 Task: In the  document Aeroplane.html Align the width of word art with 'Picture'. Fill the whole document with 'Black'. Add link on bottom left corner of the sheet: in.pinterest.com
Action: Mouse scrolled (538, 431) with delta (0, 0)
Screenshot: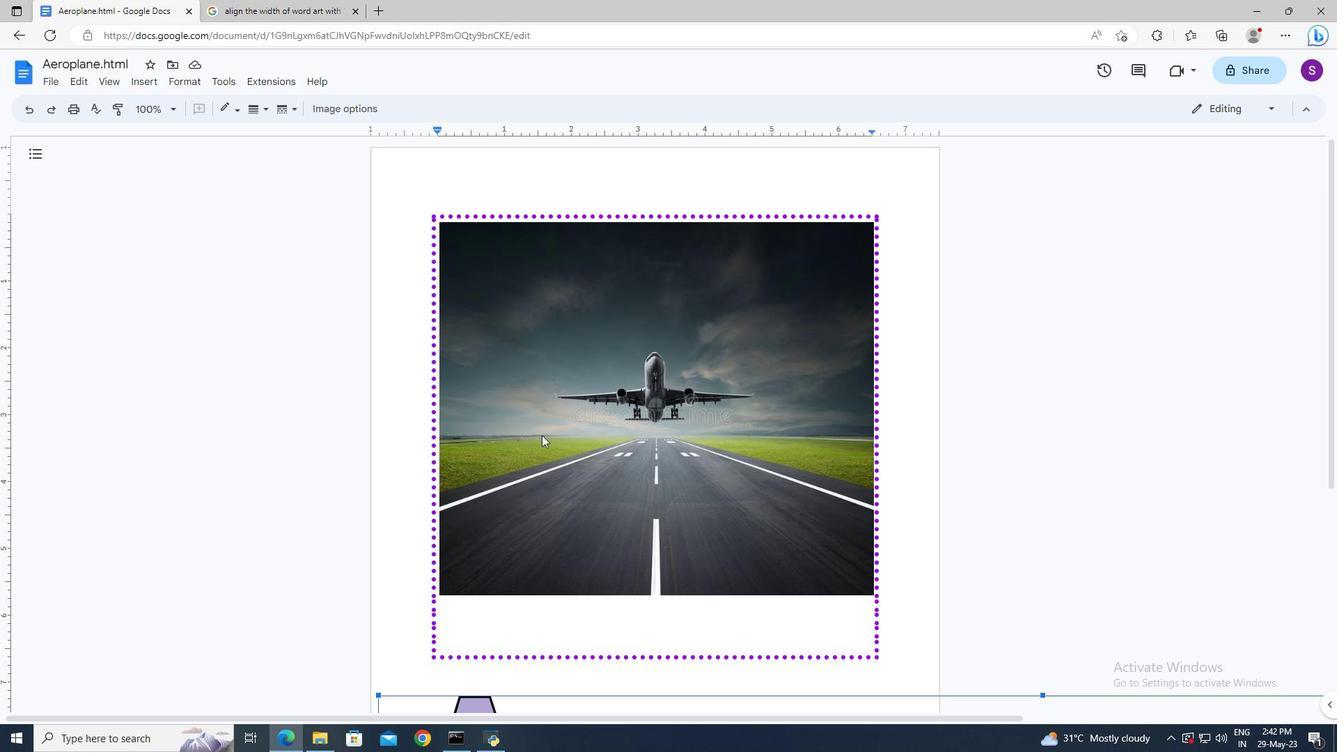 
Action: Mouse scrolled (538, 431) with delta (0, 0)
Screenshot: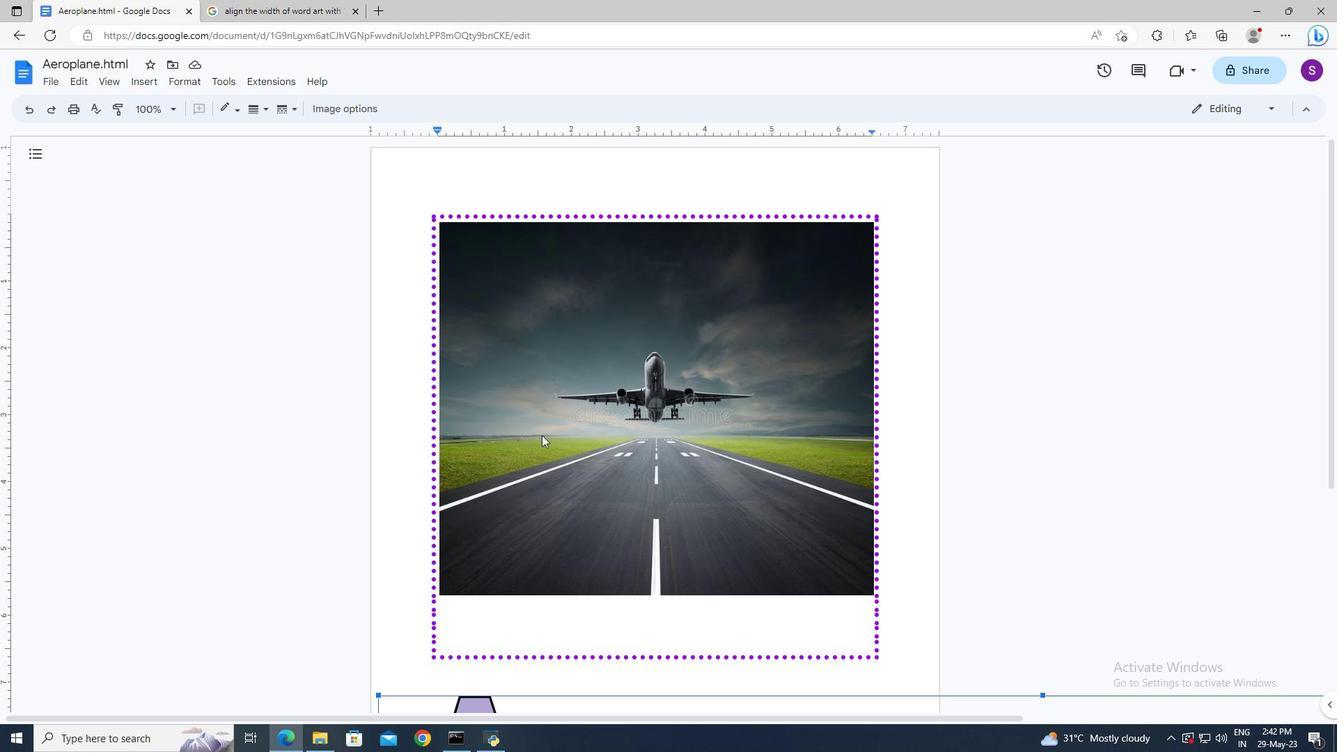 
Action: Mouse moved to (572, 585)
Screenshot: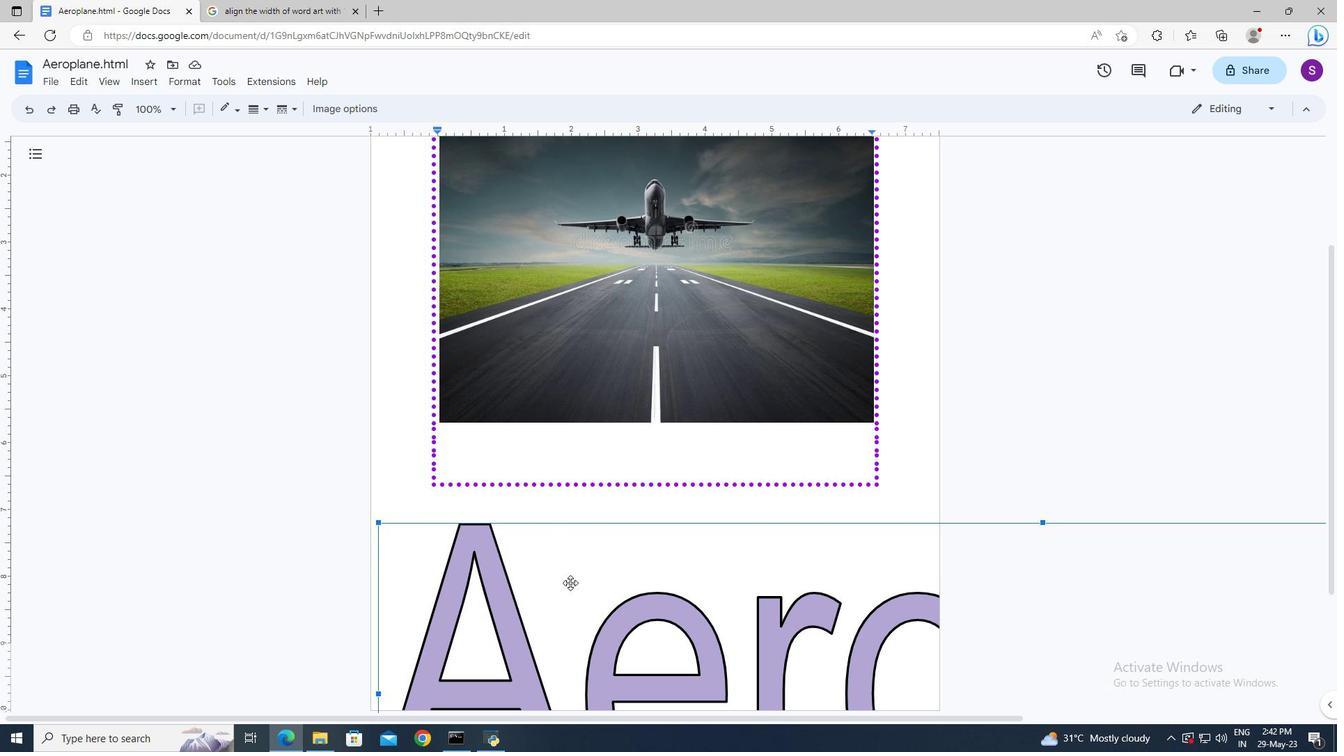 
Action: Mouse pressed left at (572, 585)
Screenshot: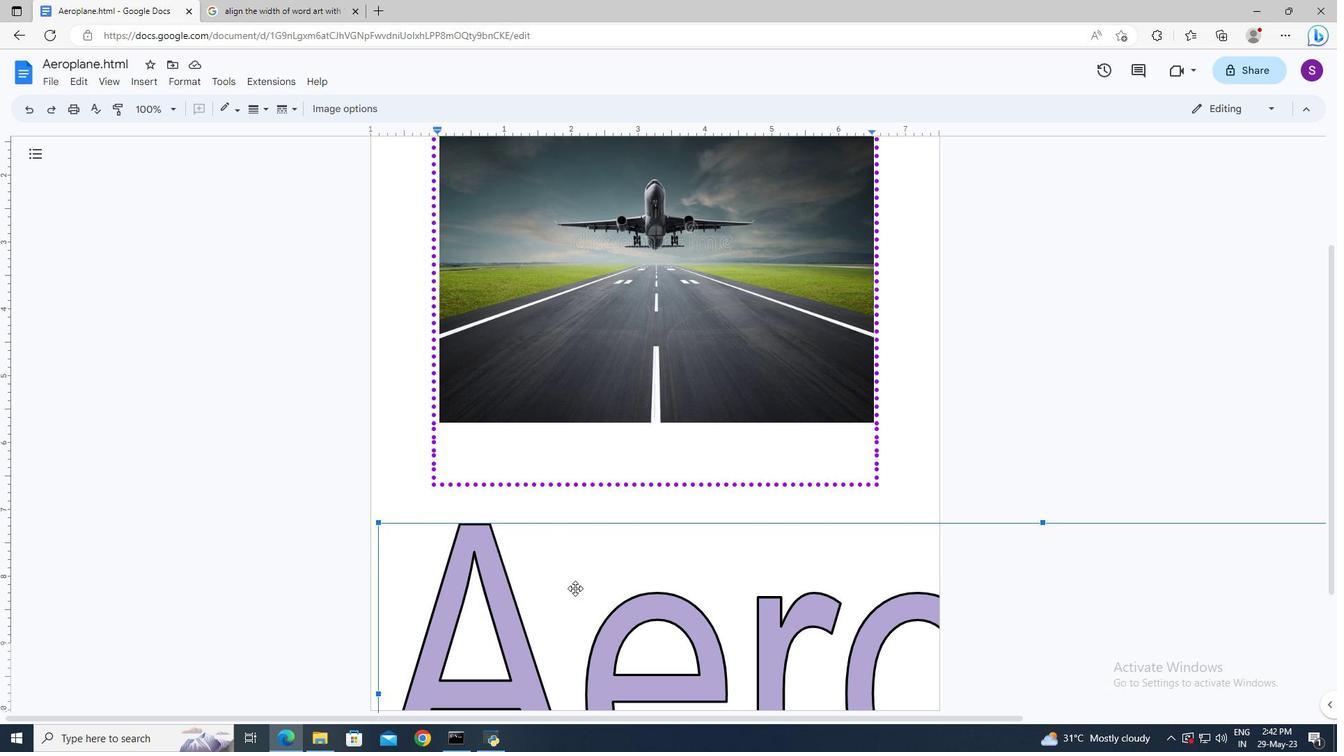 
Action: Mouse moved to (1038, 673)
Screenshot: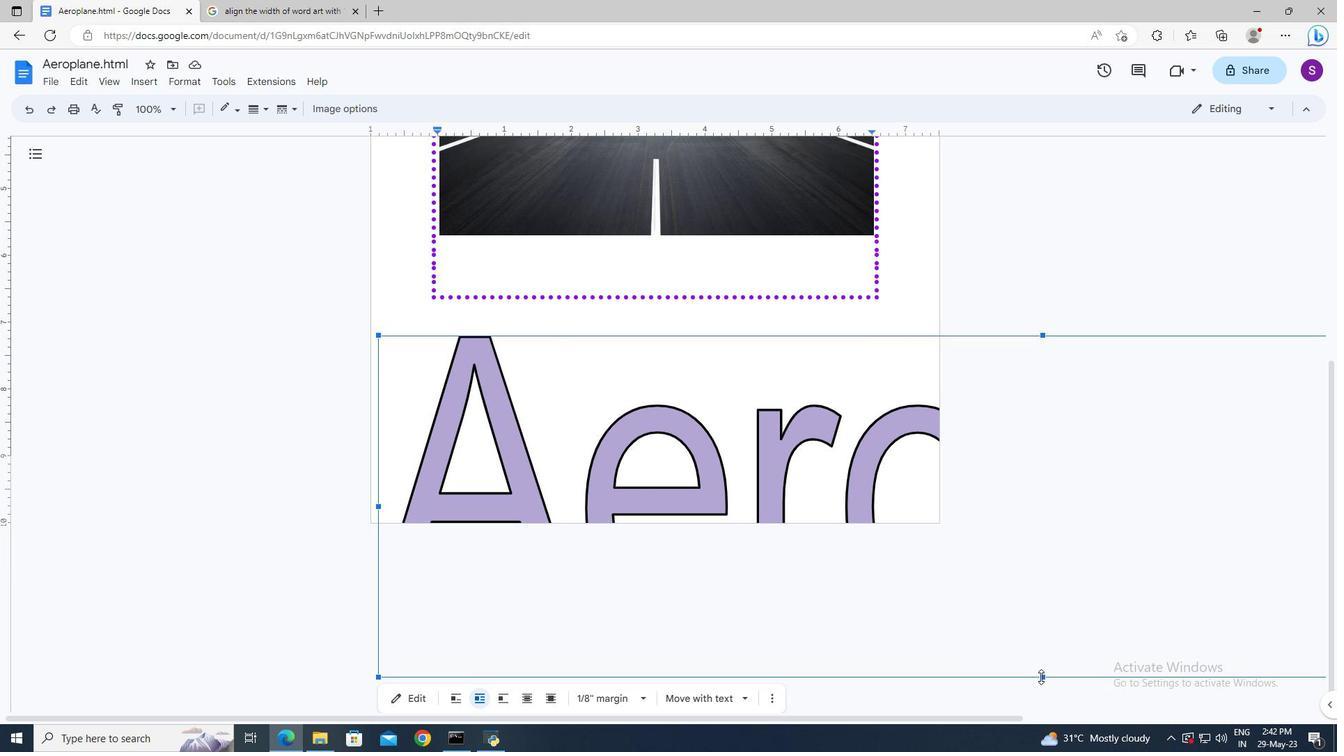 
Action: Mouse pressed left at (1038, 673)
Screenshot: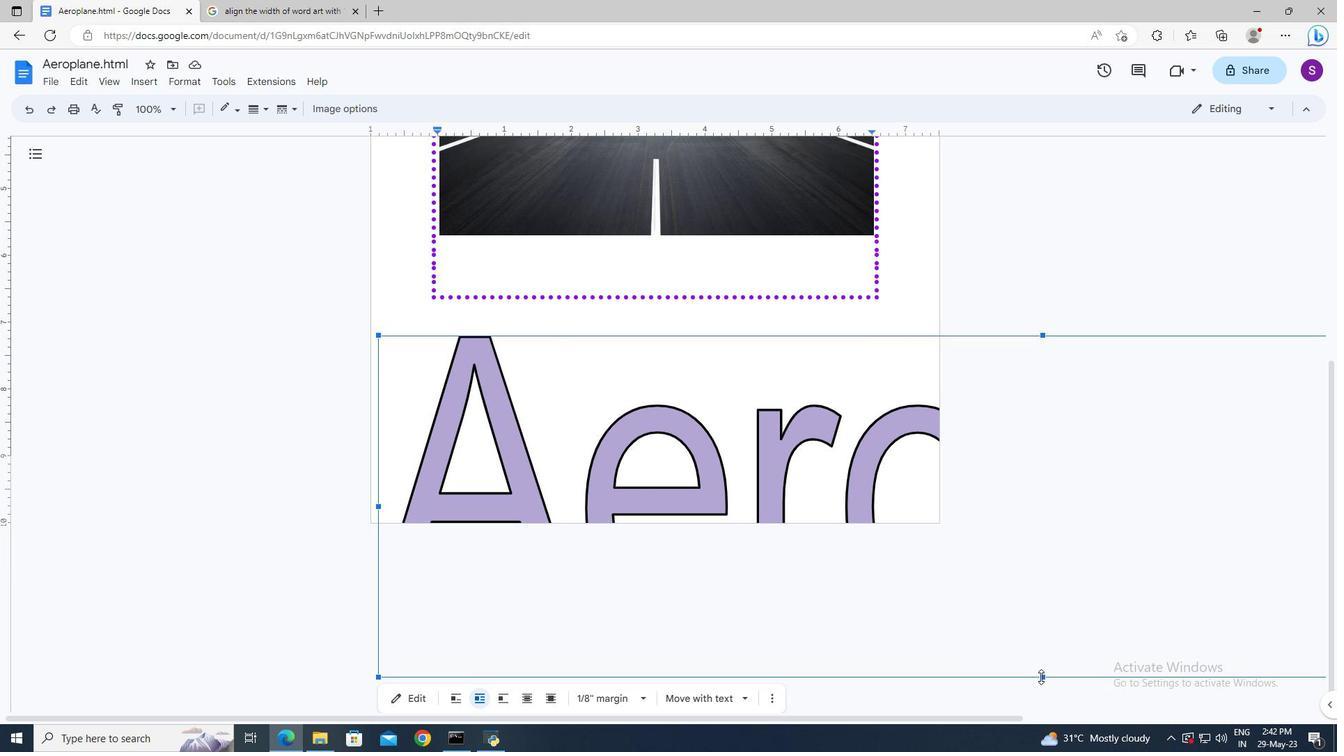 
Action: Mouse moved to (766, 568)
Screenshot: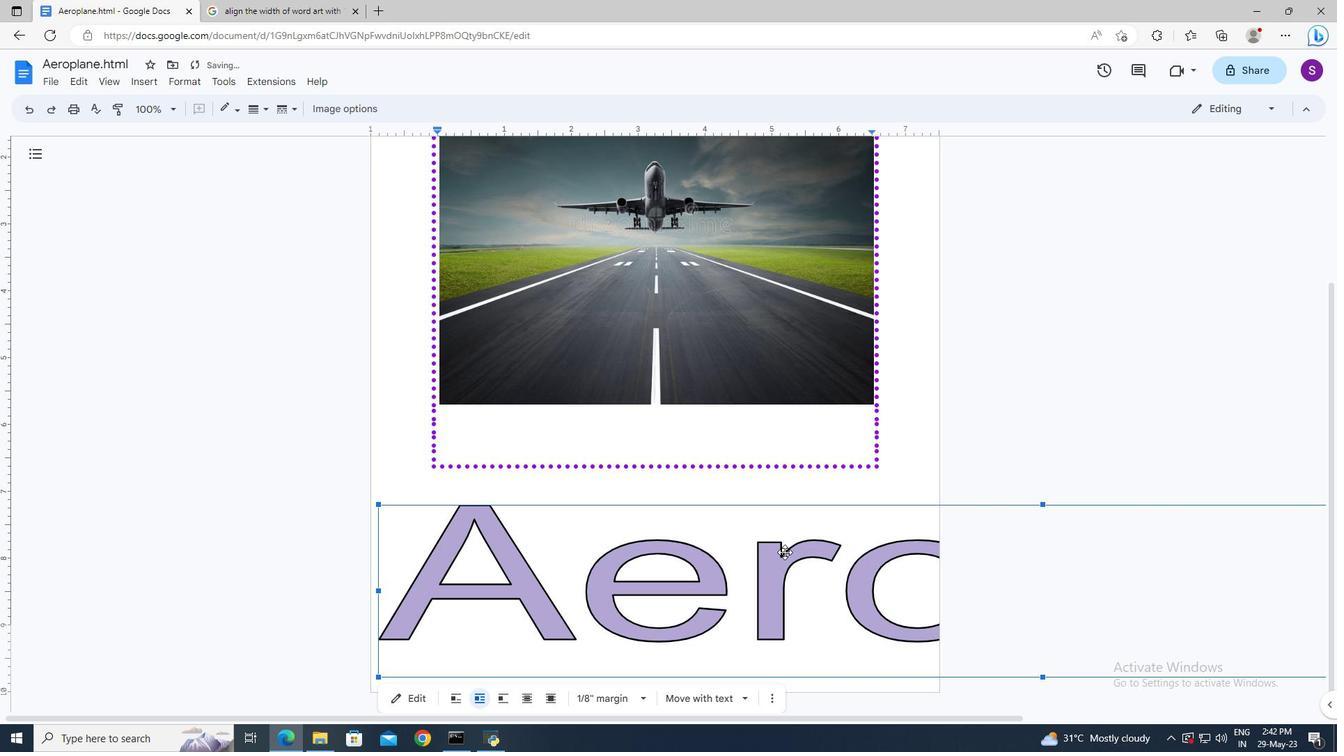 
Action: Mouse pressed left at (766, 568)
Screenshot: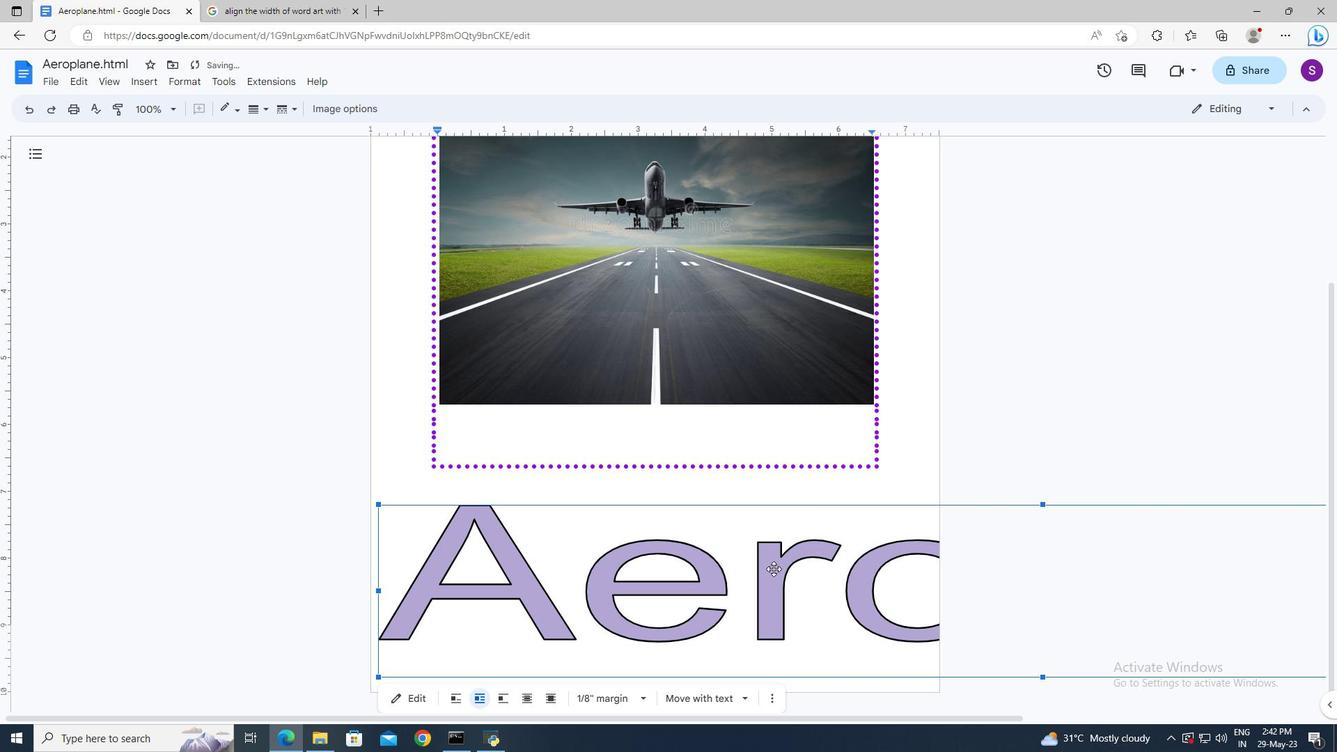 
Action: Mouse moved to (890, 551)
Screenshot: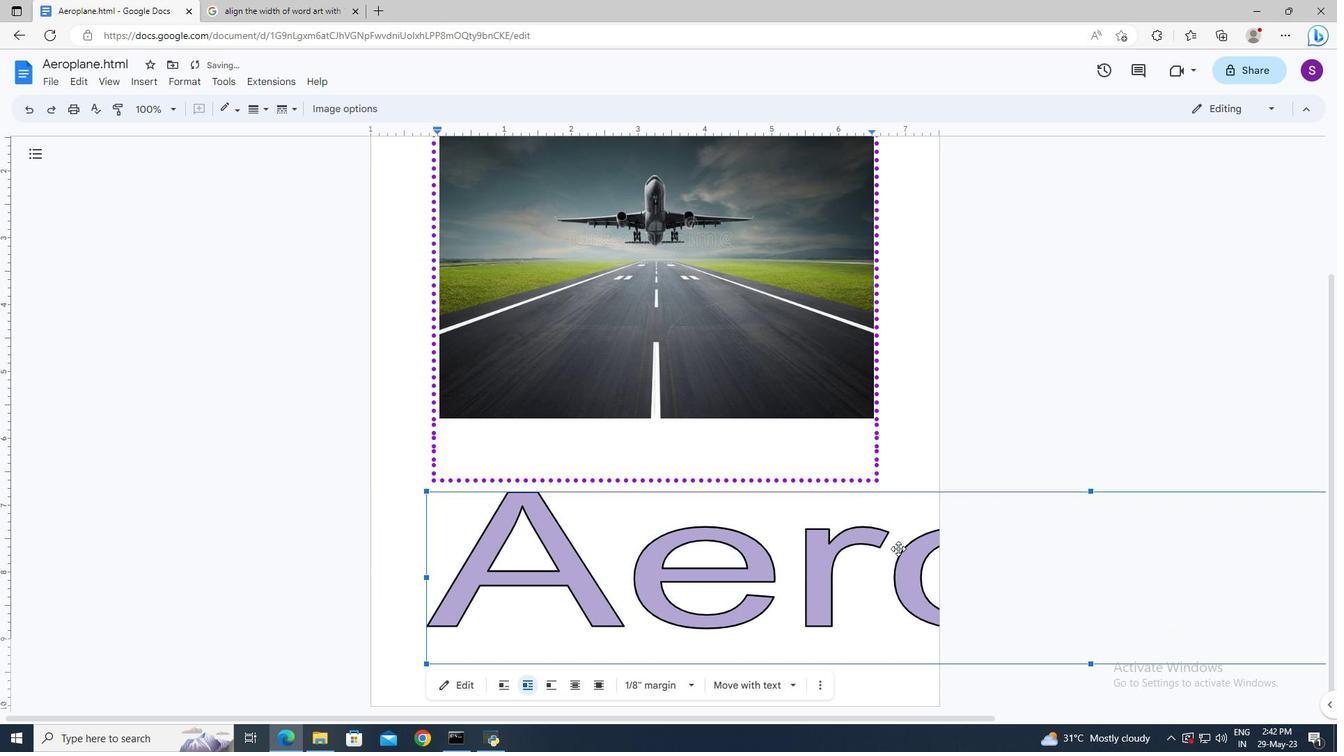 
Action: Mouse pressed left at (890, 551)
Screenshot: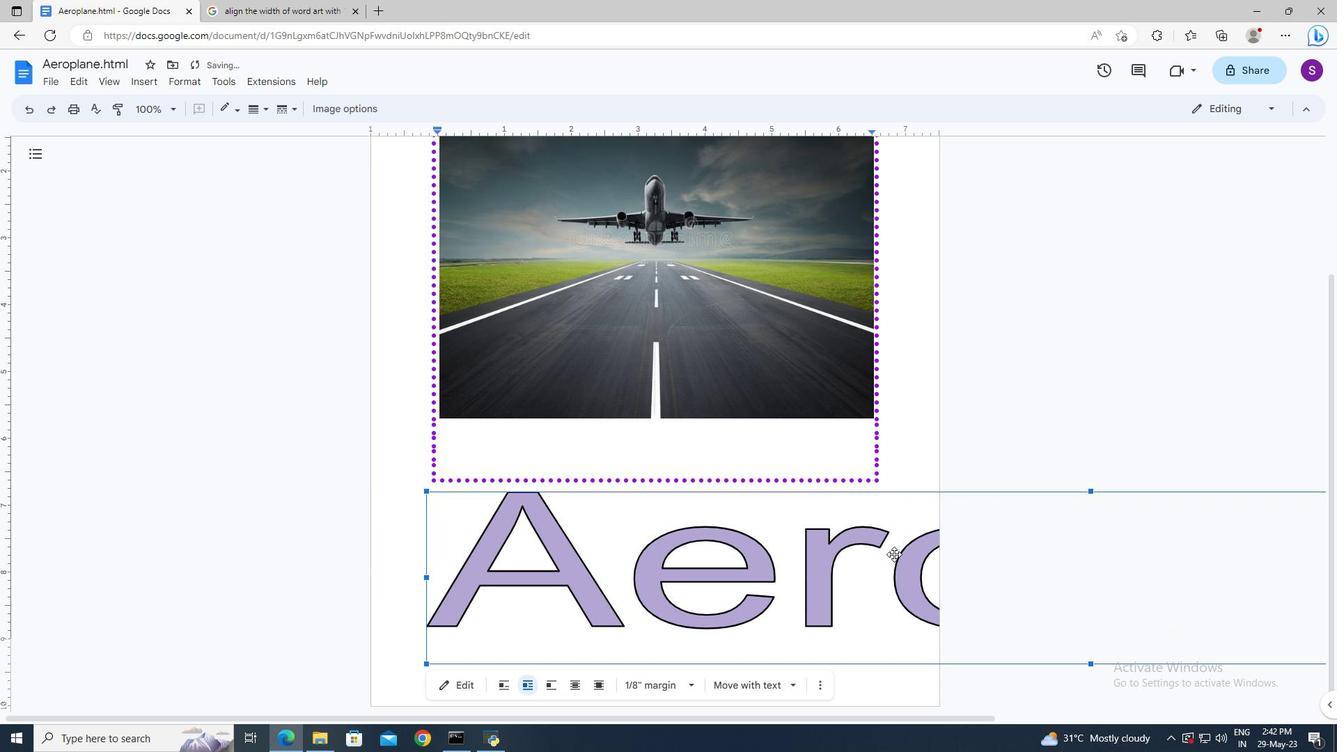 
Action: Mouse moved to (815, 713)
Screenshot: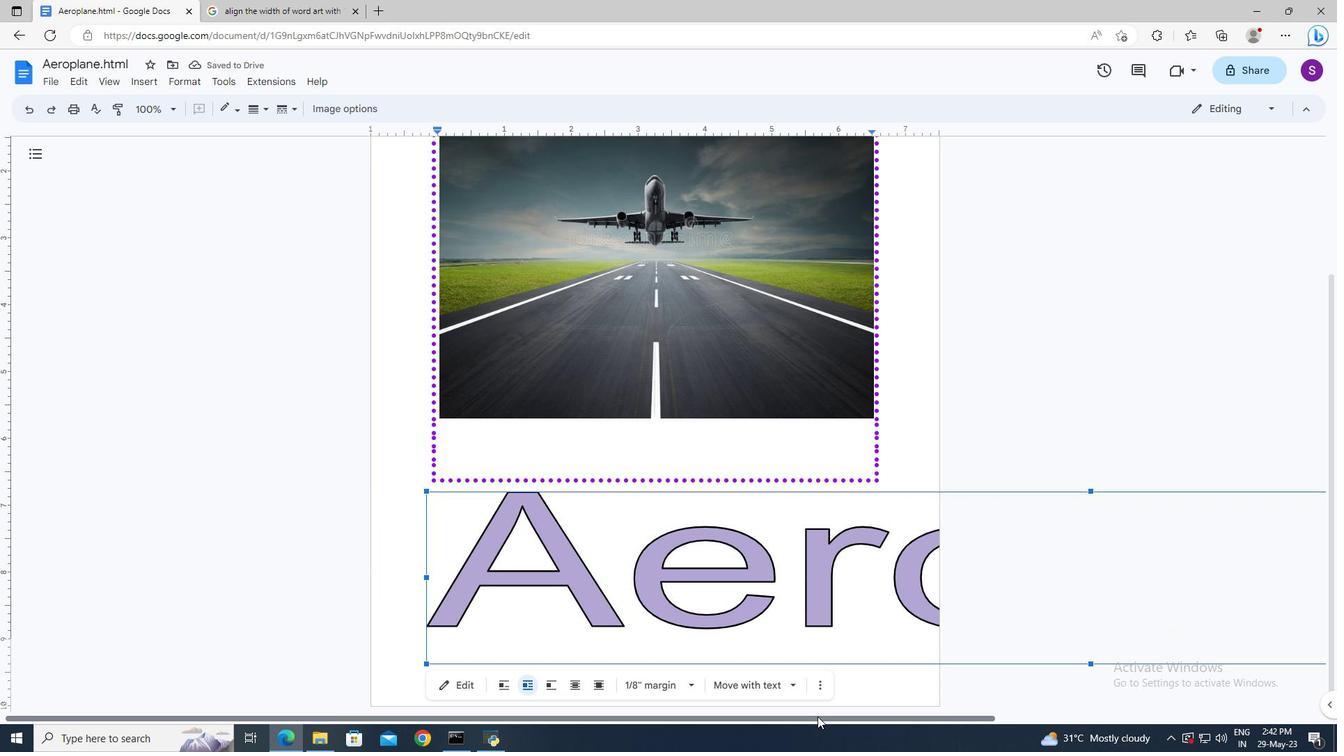 
Action: Mouse pressed left at (815, 713)
Screenshot: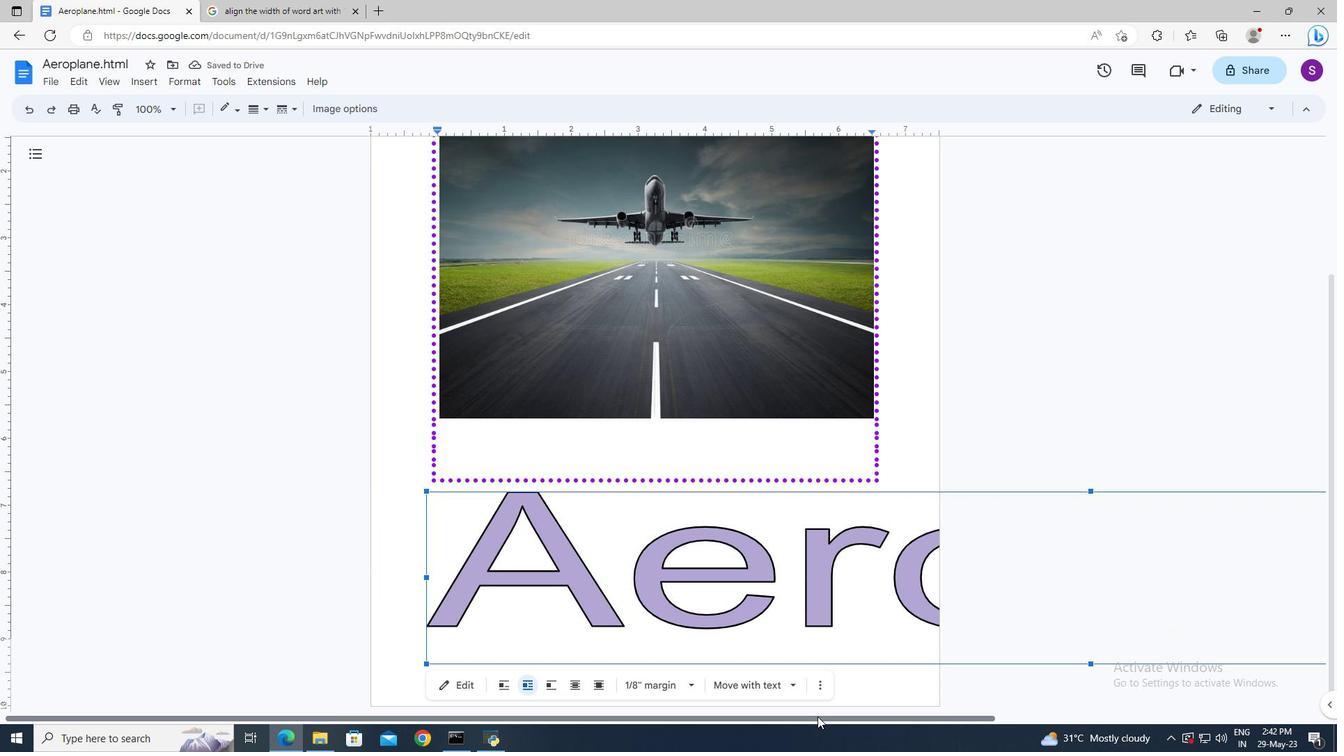 
Action: Mouse moved to (1321, 575)
Screenshot: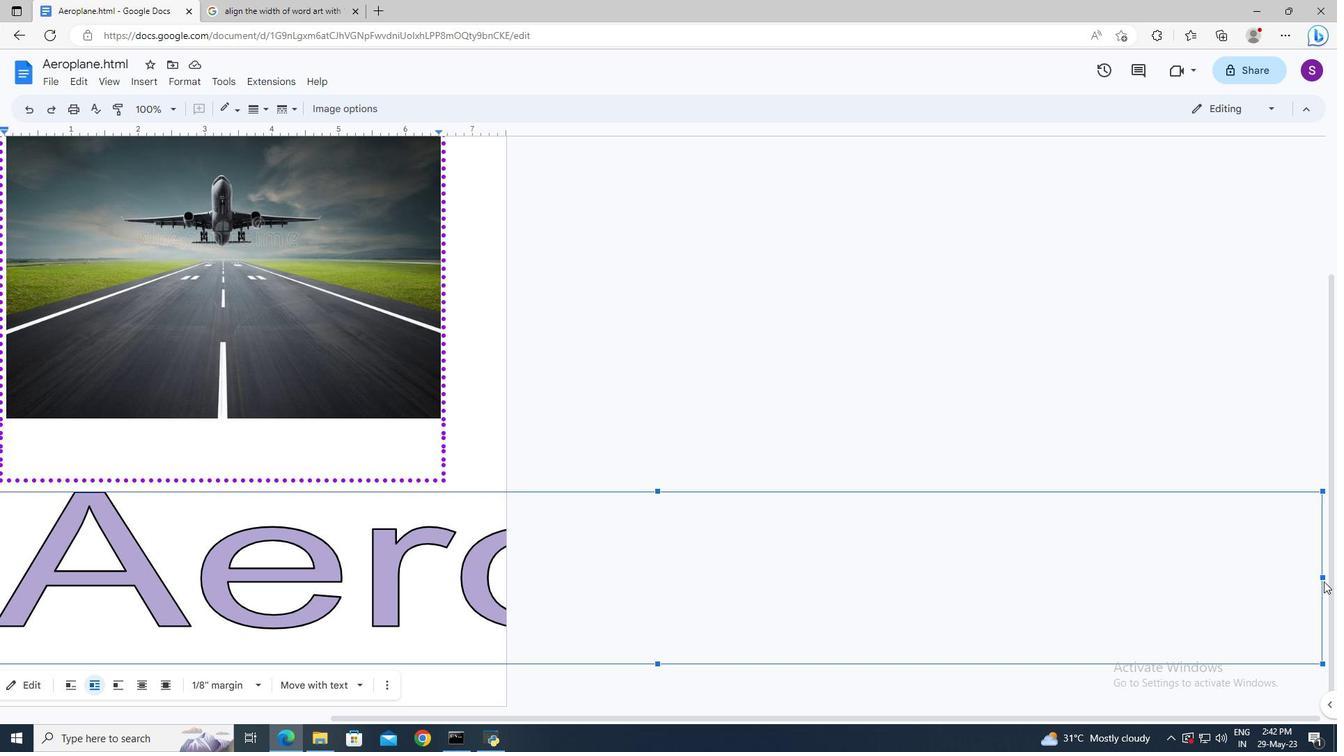 
Action: Mouse pressed left at (1321, 575)
Screenshot: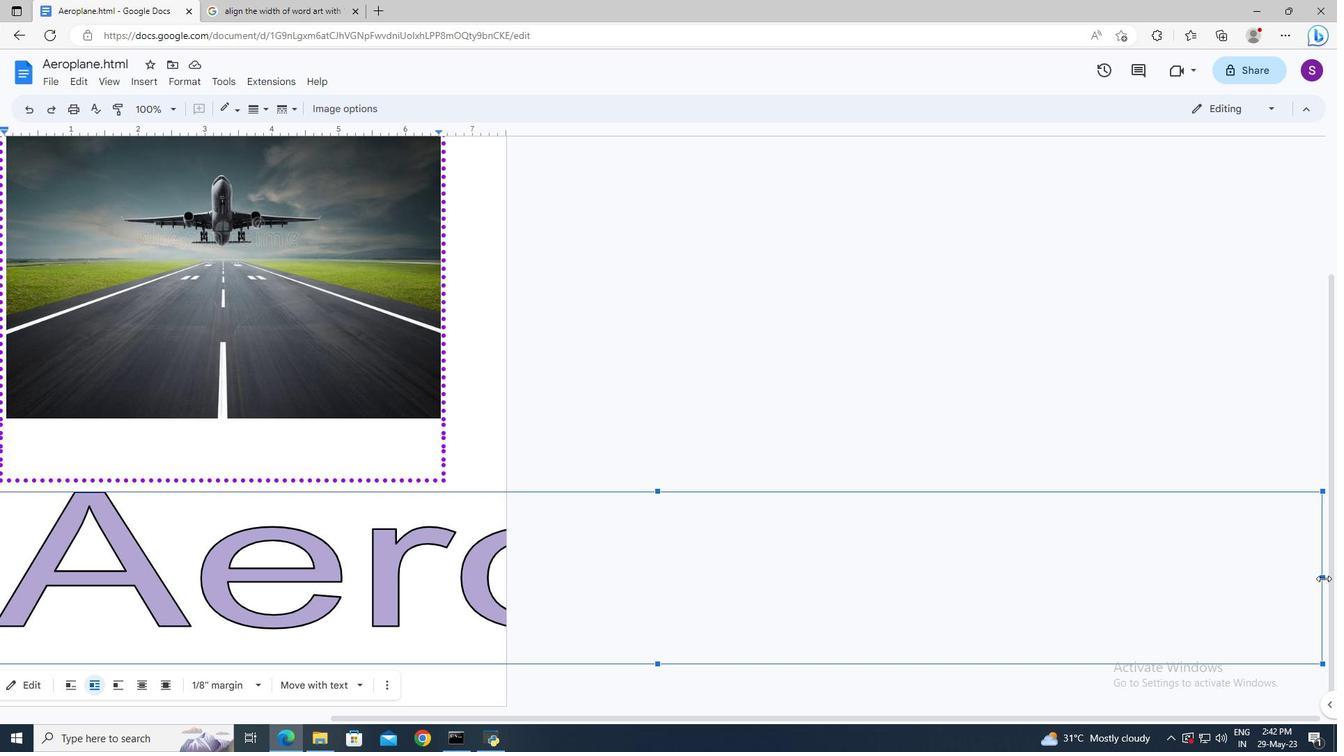 
Action: Mouse moved to (1321, 575)
Screenshot: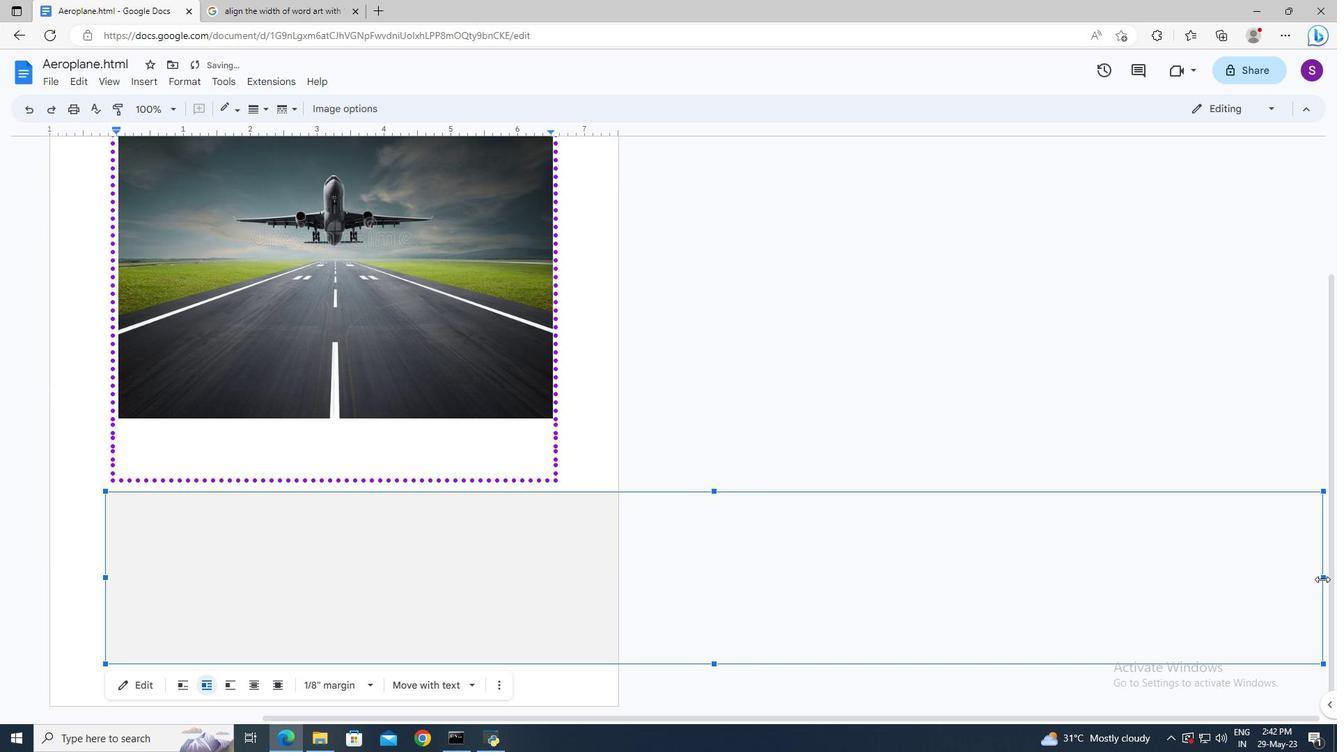 
Action: Mouse pressed left at (1321, 575)
Screenshot: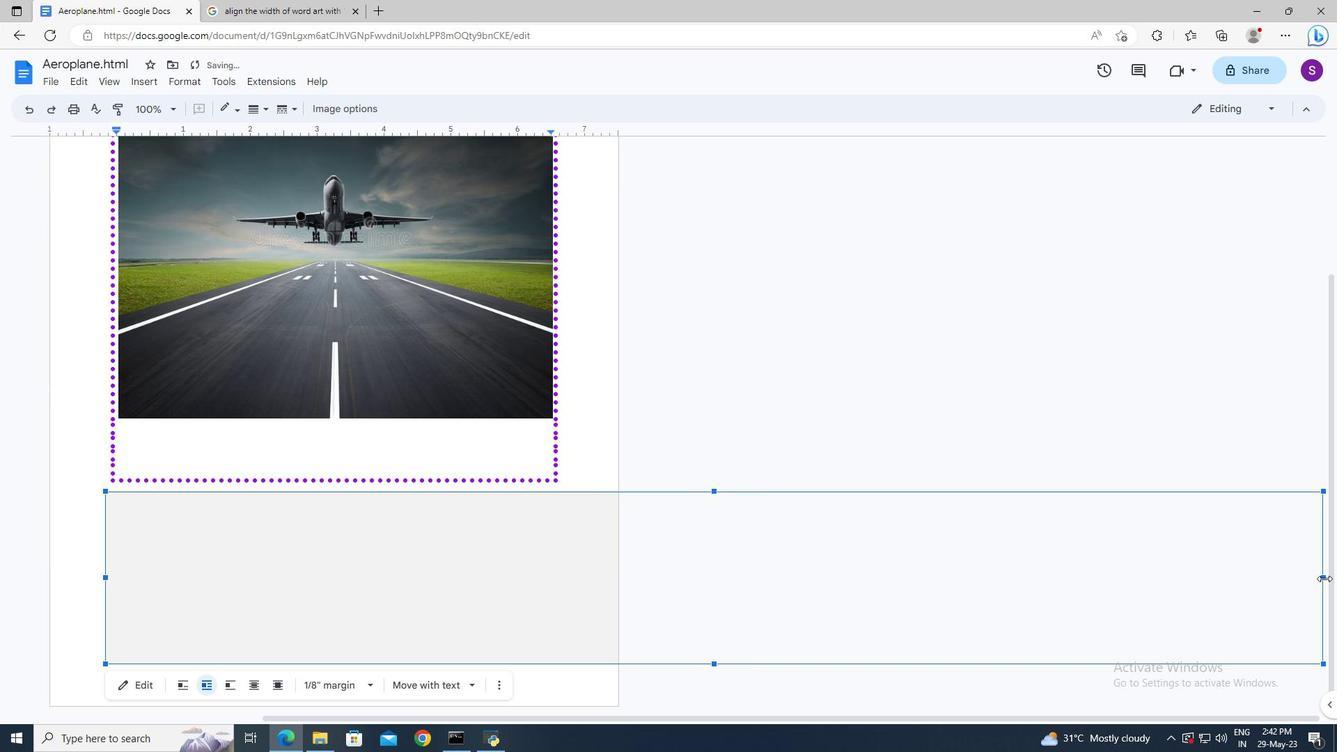 
Action: Mouse moved to (424, 587)
Screenshot: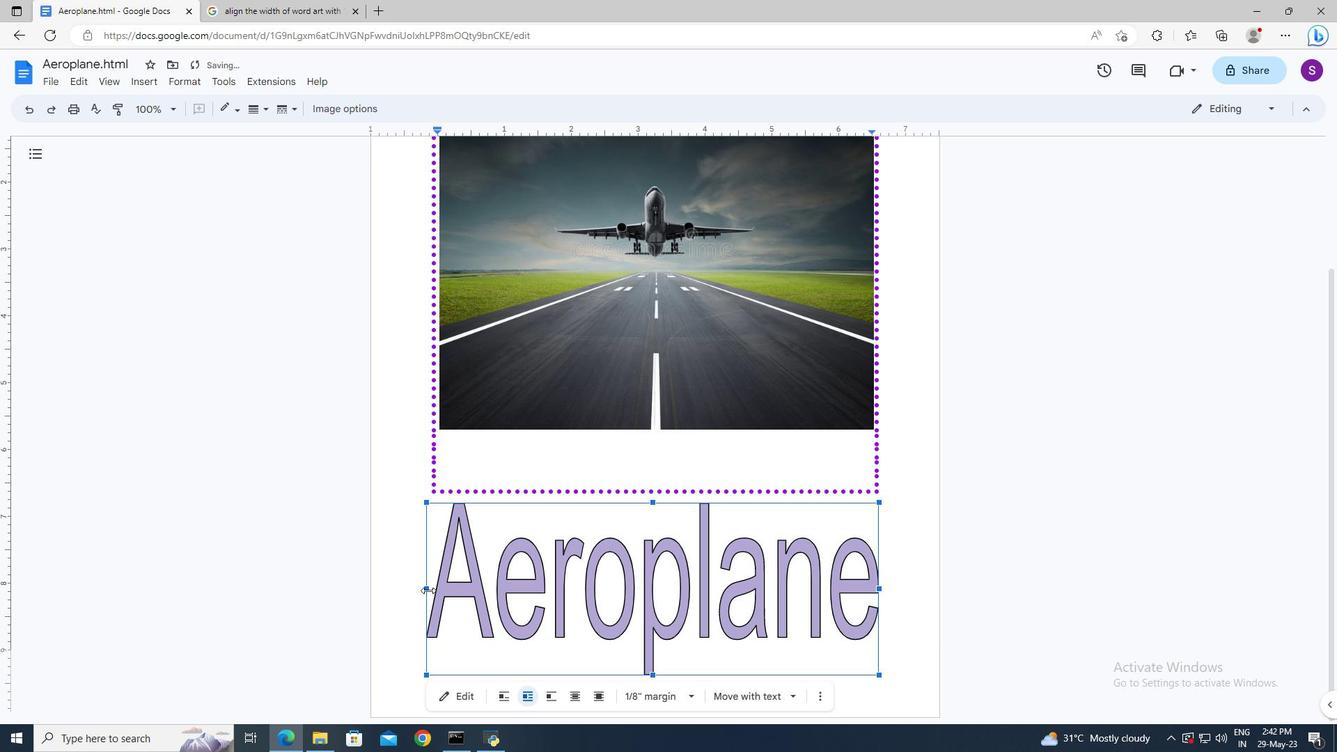 
Action: Mouse pressed left at (424, 587)
Screenshot: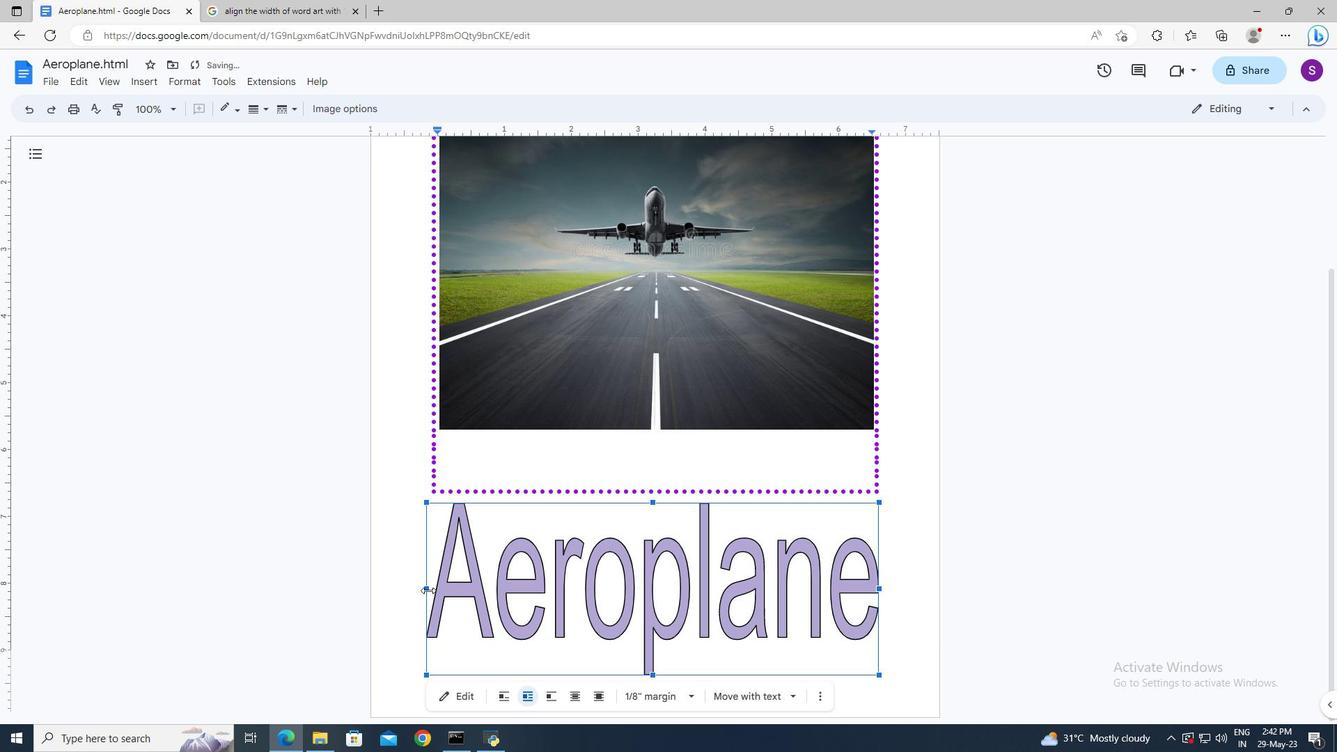 
Action: Mouse moved to (652, 671)
Screenshot: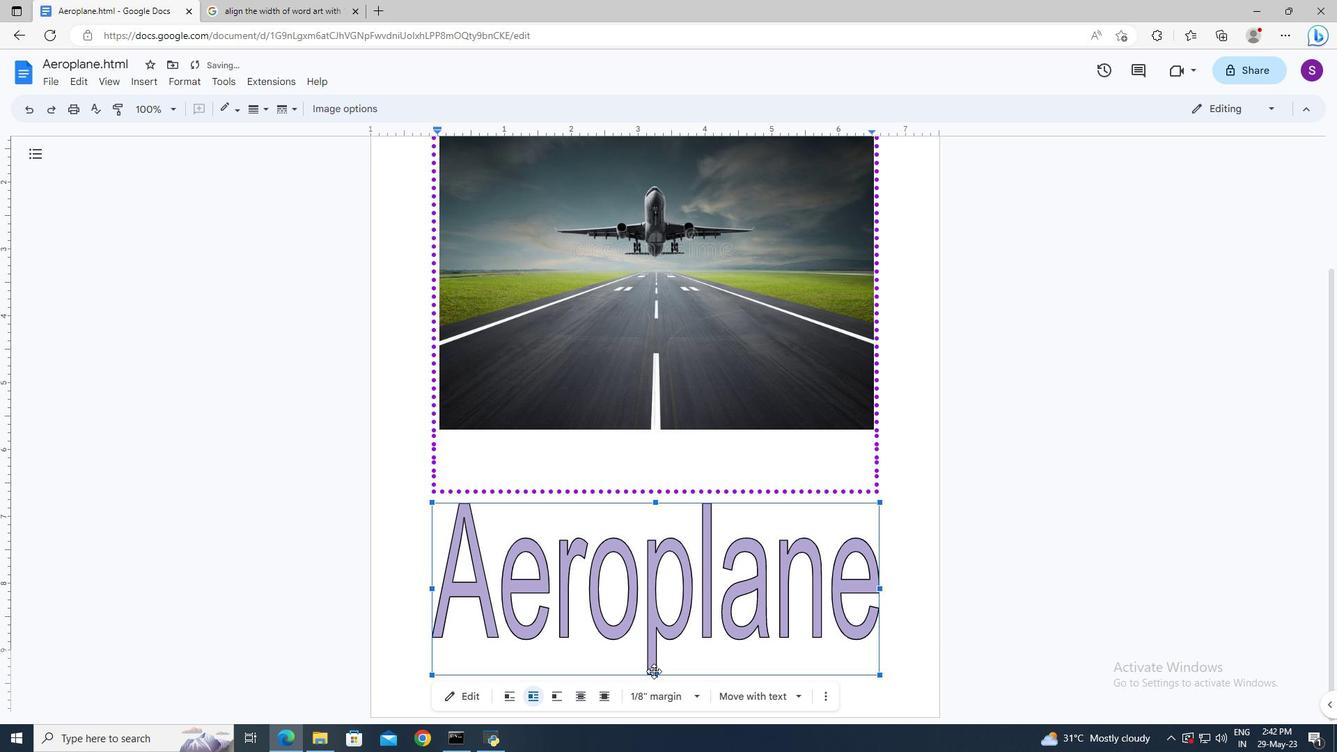 
Action: Mouse pressed left at (652, 671)
Screenshot: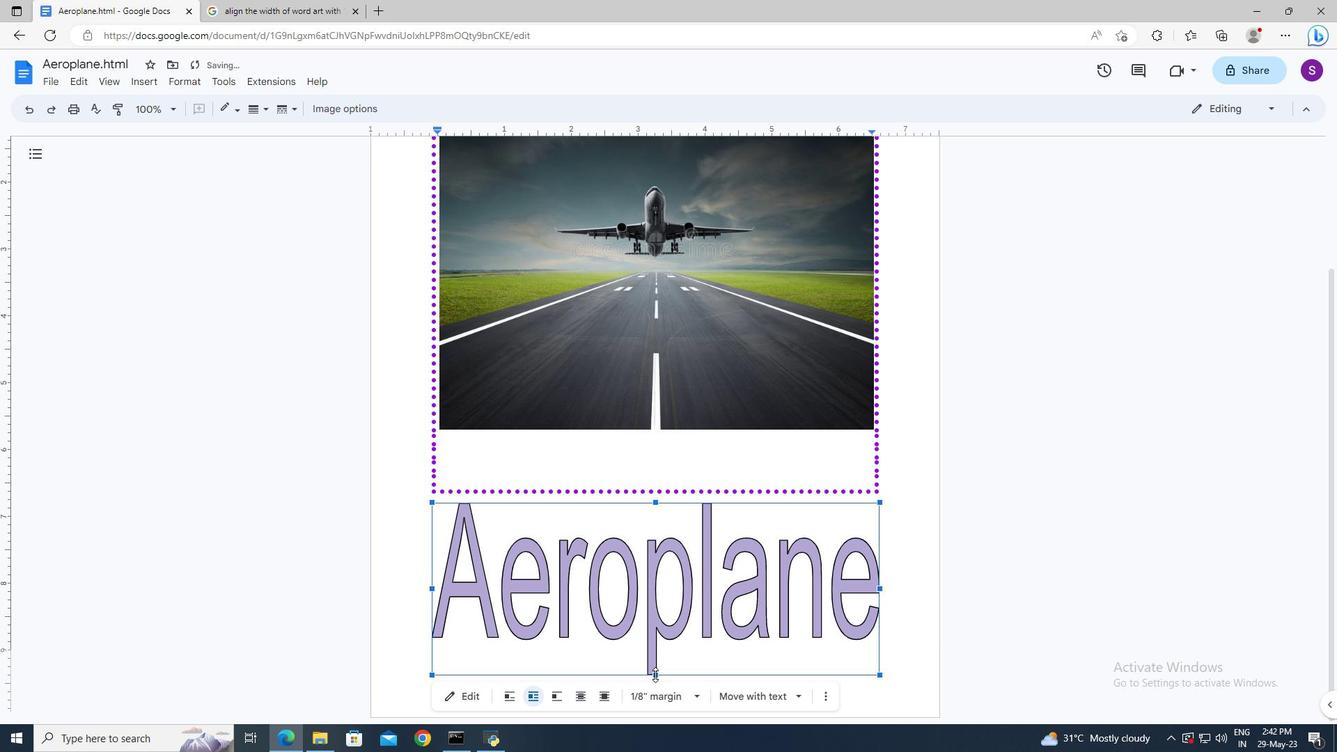 
Action: Mouse moved to (620, 565)
Screenshot: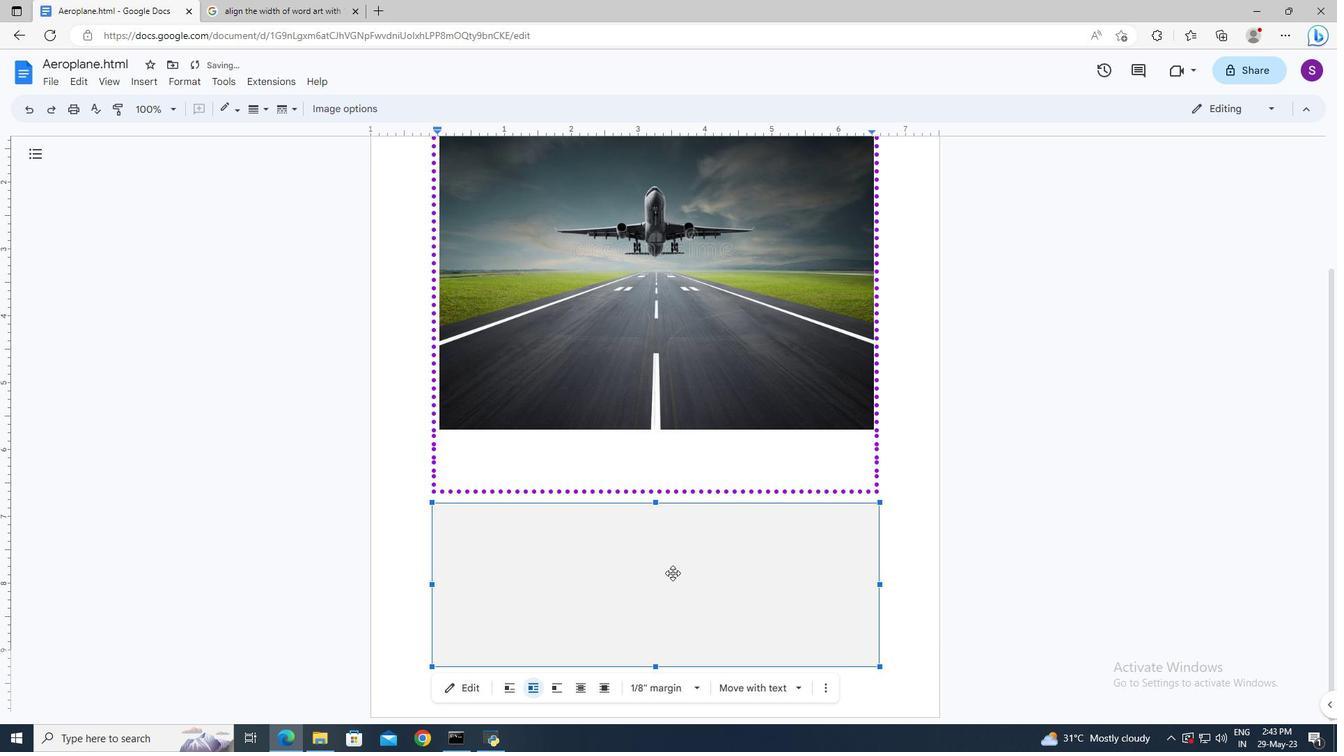 
Action: Mouse pressed left at (620, 565)
Screenshot: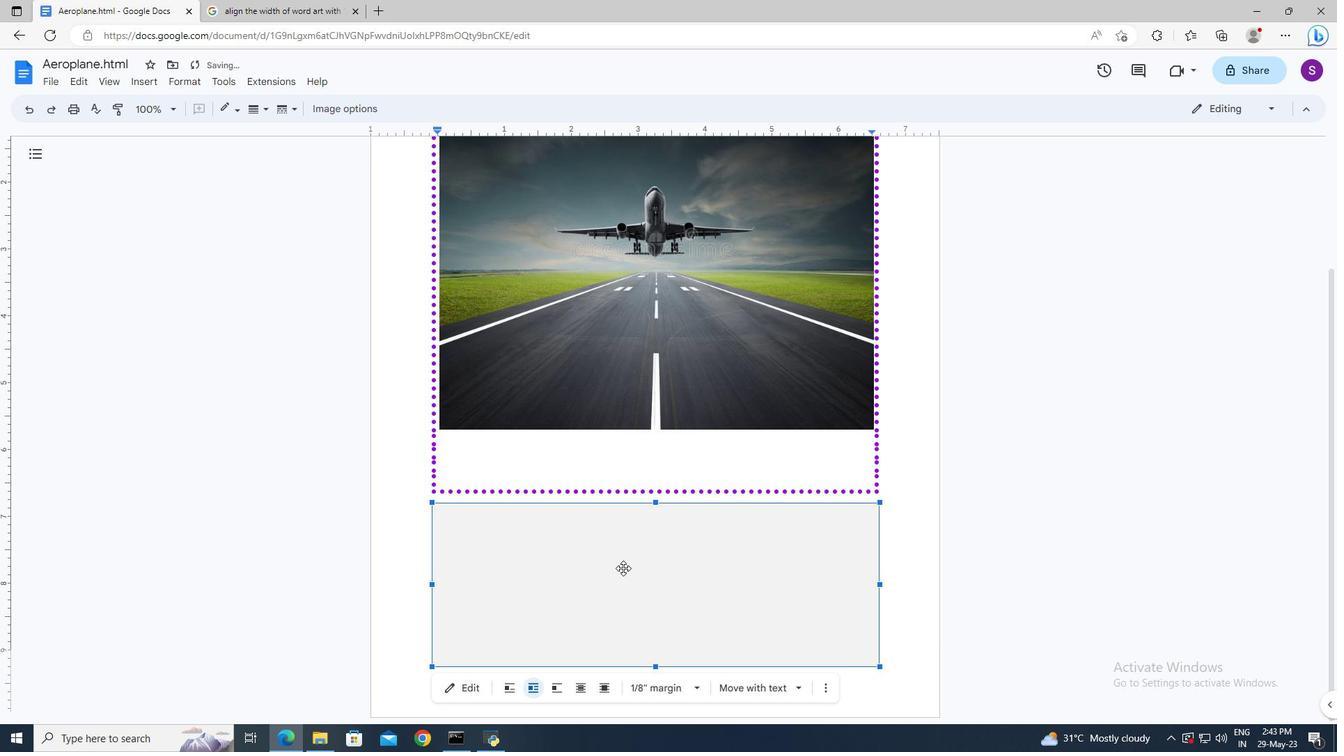 
Action: Mouse moved to (652, 661)
Screenshot: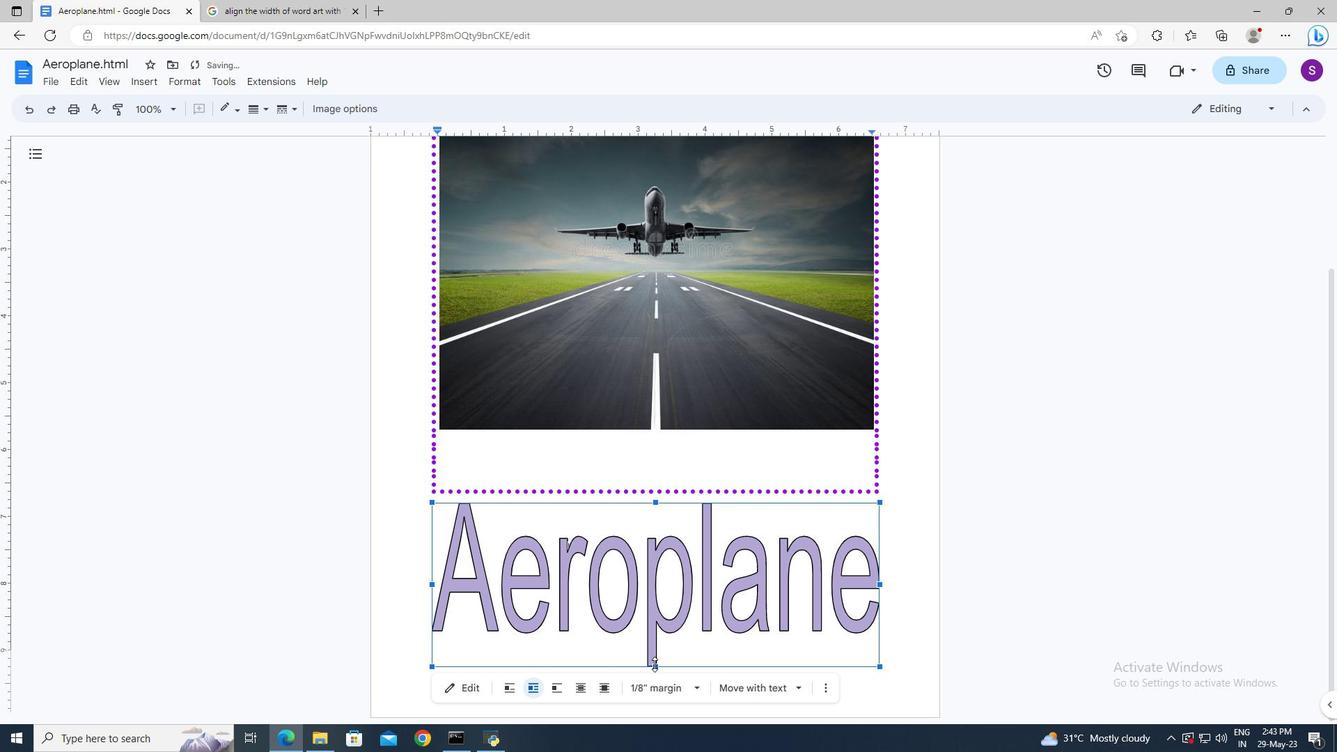 
Action: Mouse pressed left at (652, 661)
Screenshot: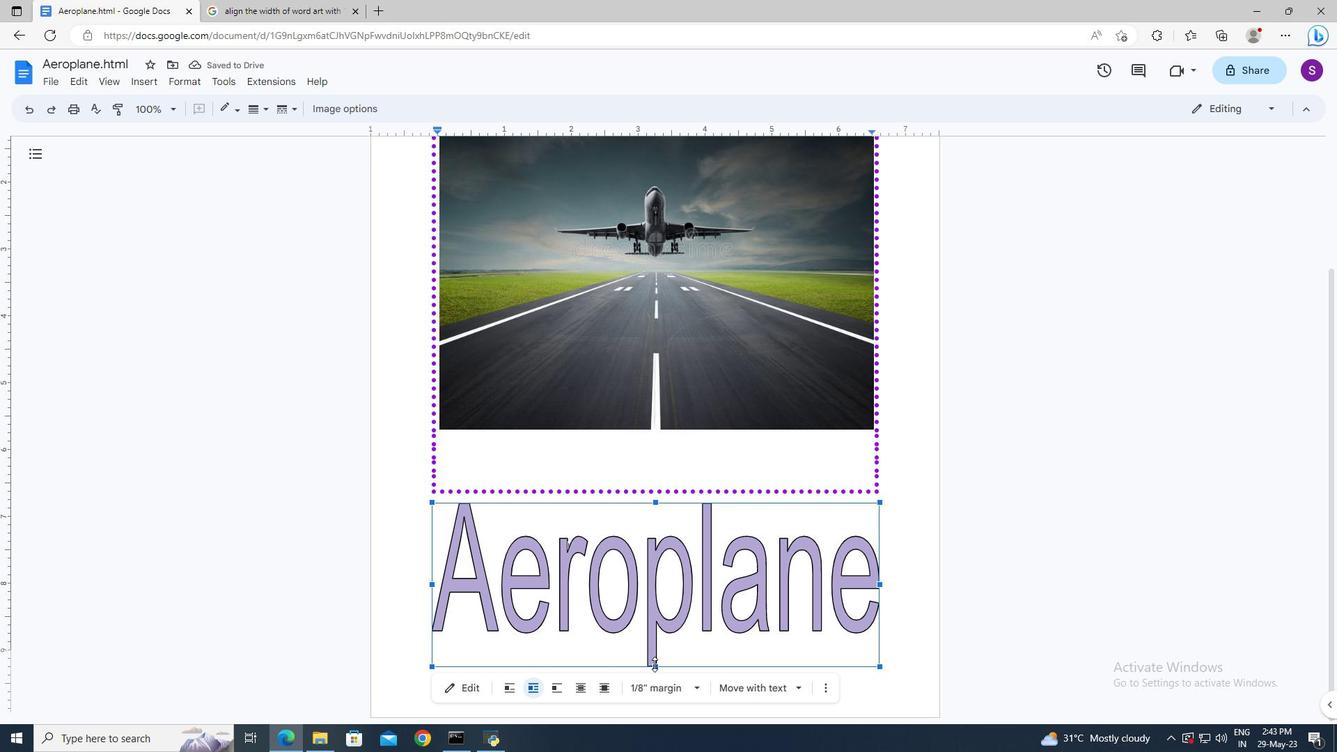 
Action: Mouse moved to (443, 657)
Screenshot: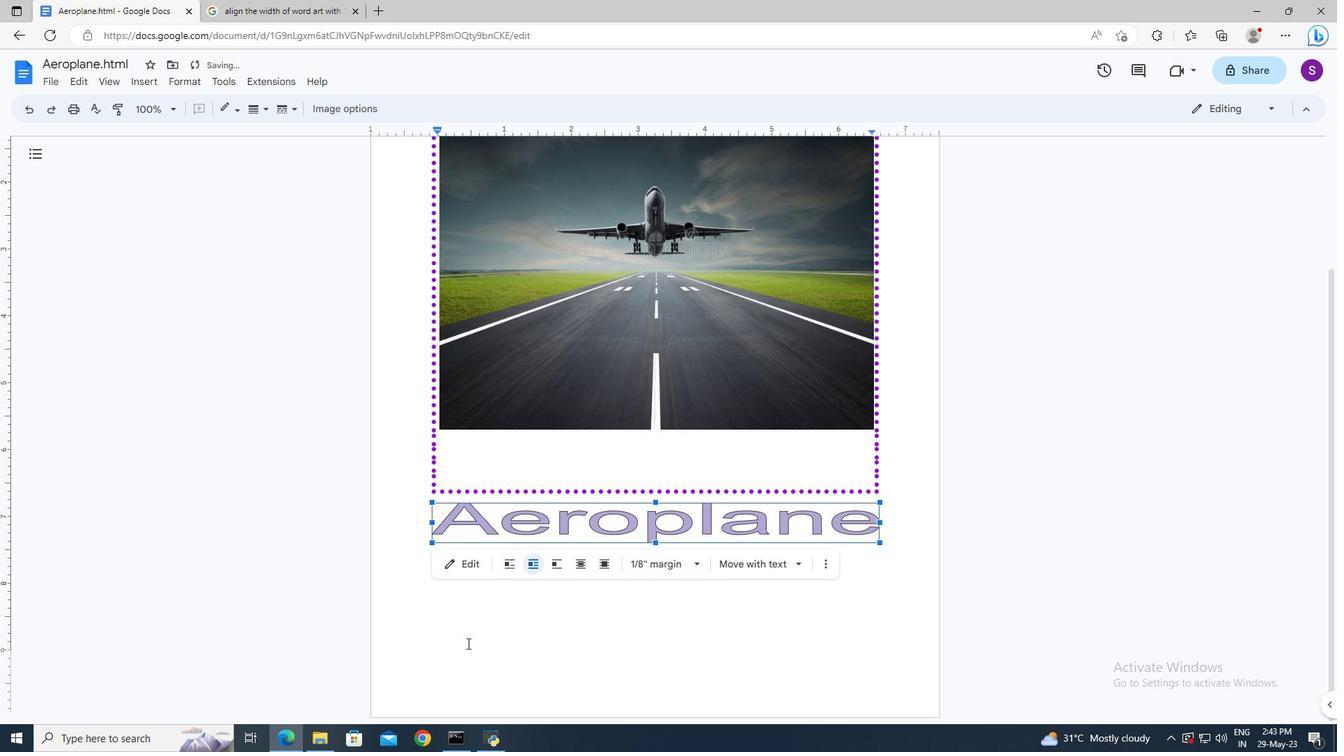 
Action: Mouse pressed left at (443, 657)
Screenshot: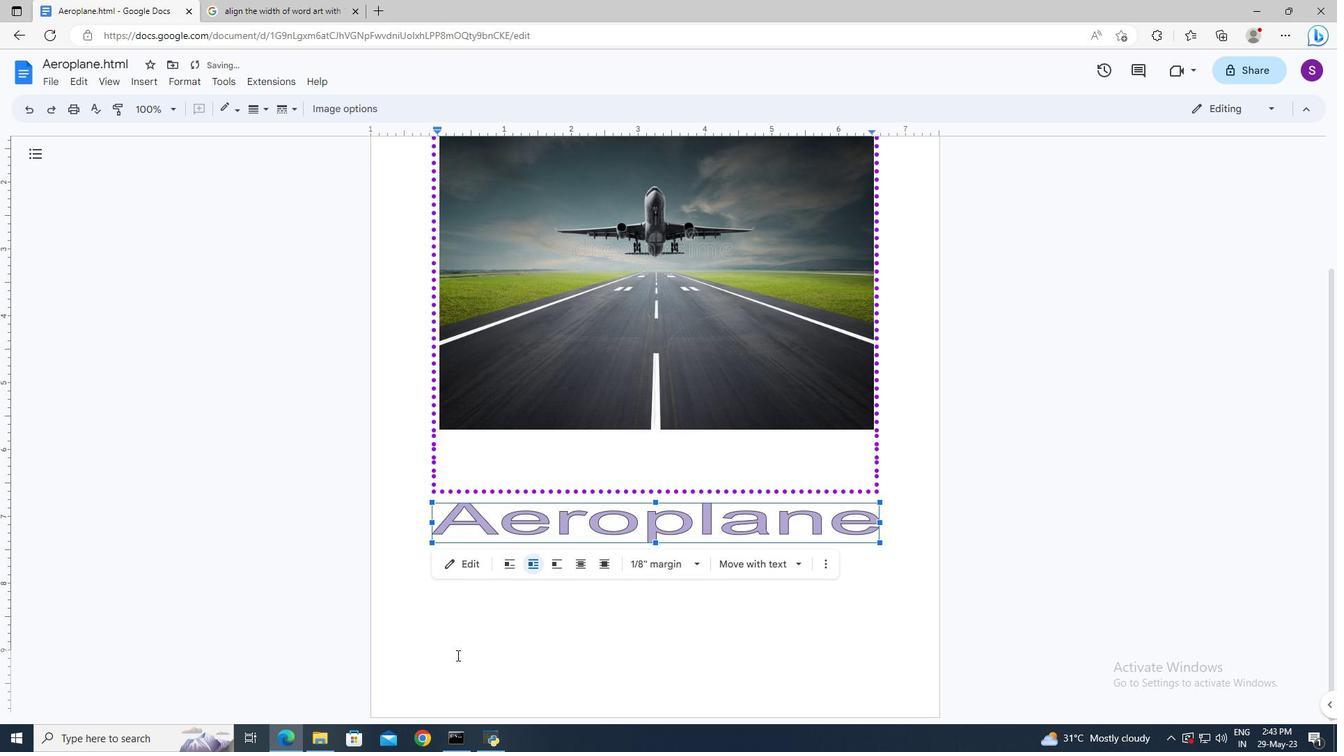 
Action: Mouse pressed left at (443, 657)
Screenshot: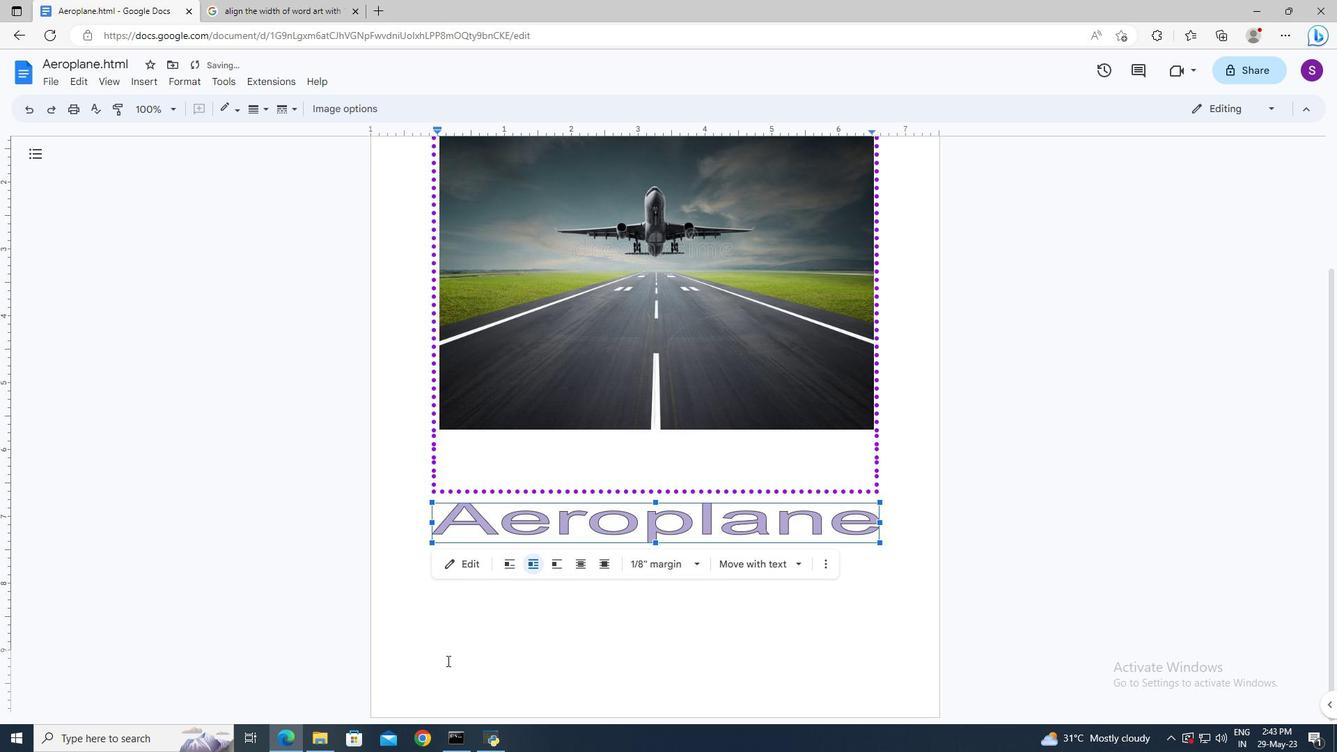 
Action: Mouse moved to (439, 470)
Screenshot: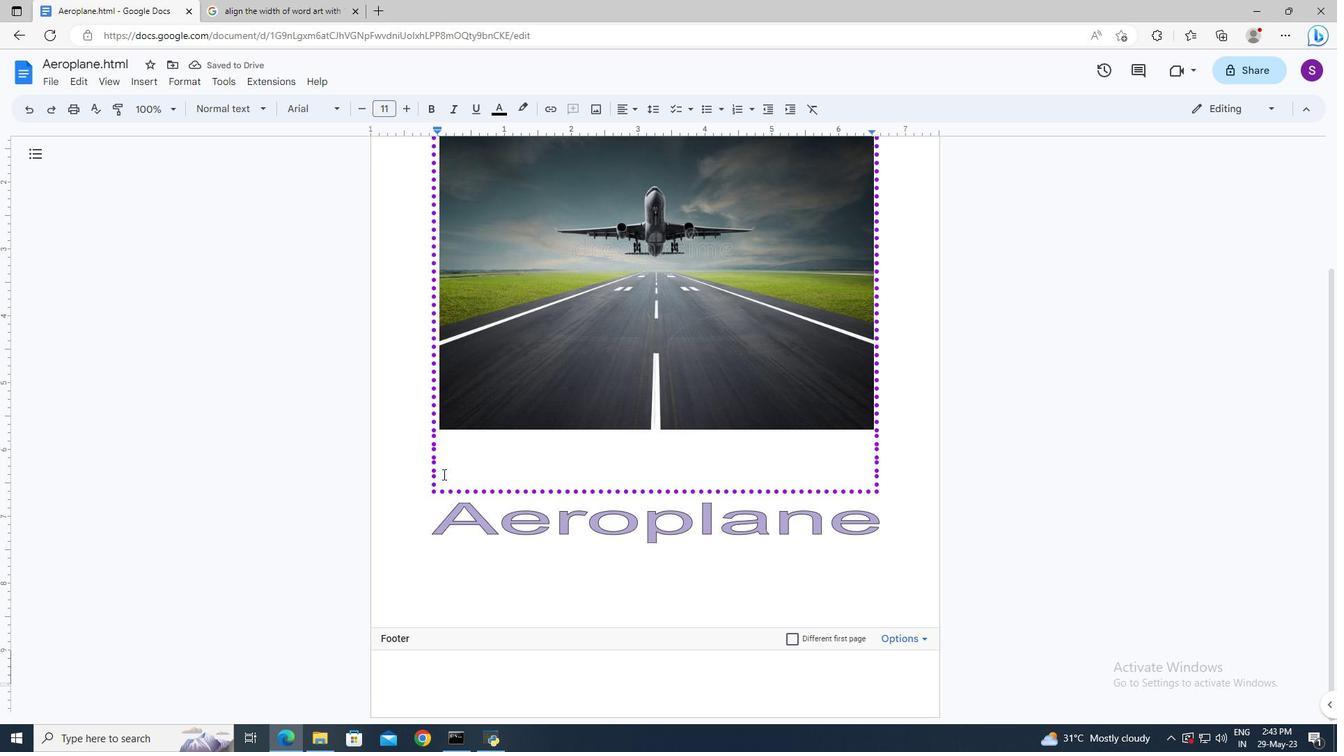 
Action: Mouse scrolled (439, 471) with delta (0, 0)
Screenshot: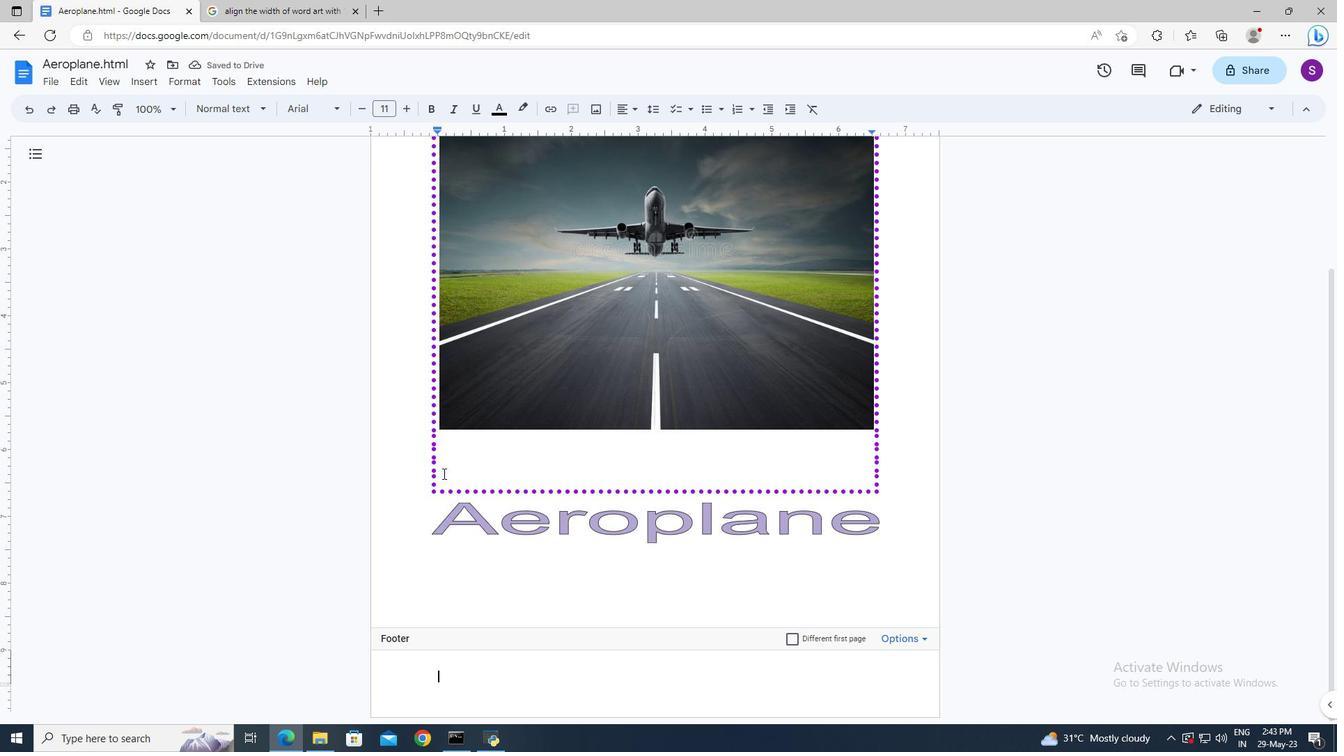 
Action: Mouse scrolled (439, 471) with delta (0, 0)
Screenshot: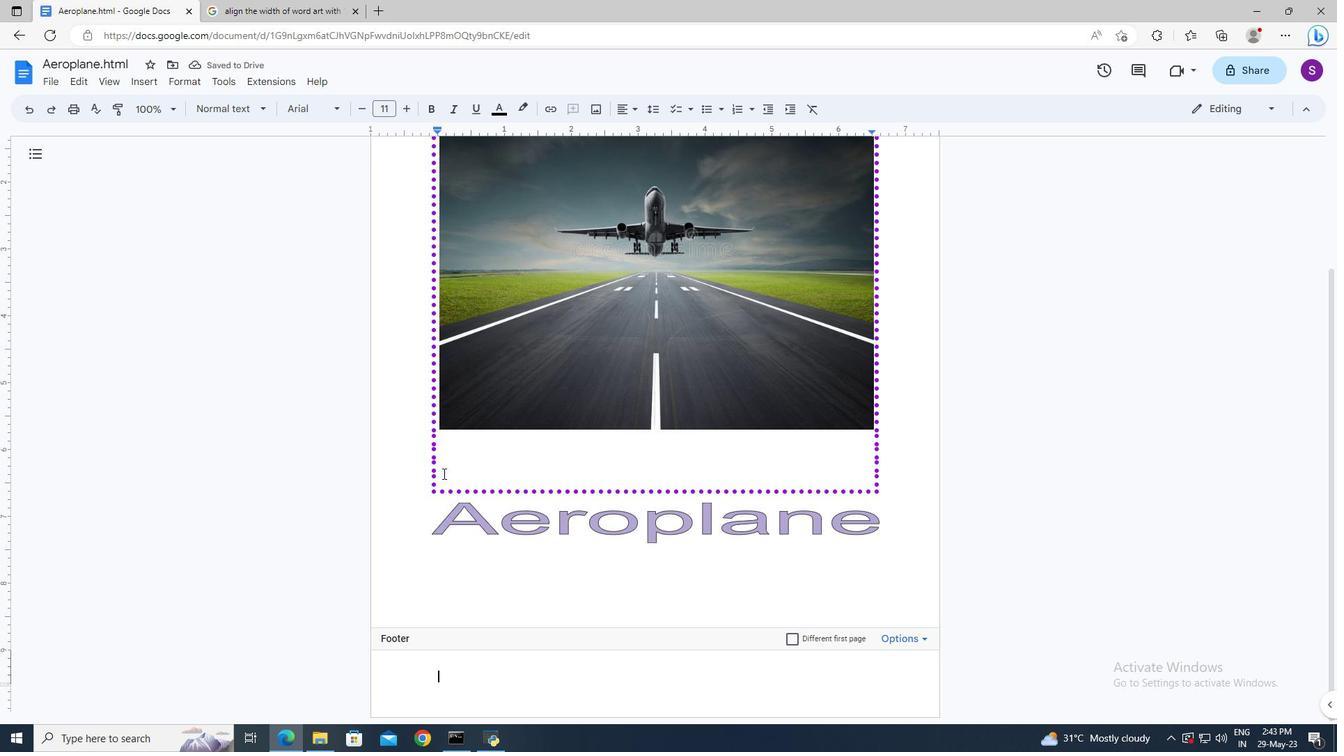 
Action: Mouse moved to (439, 463)
Screenshot: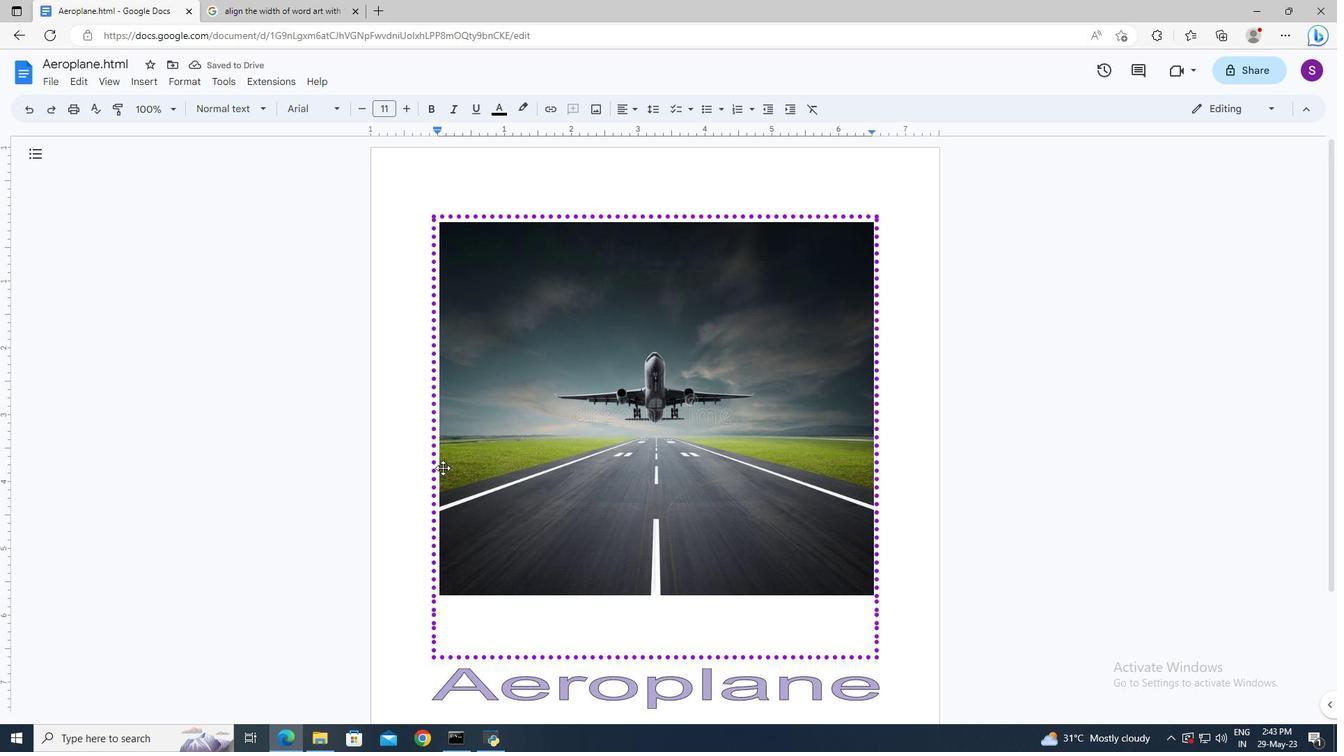 
Action: Mouse scrolled (439, 464) with delta (0, 0)
Screenshot: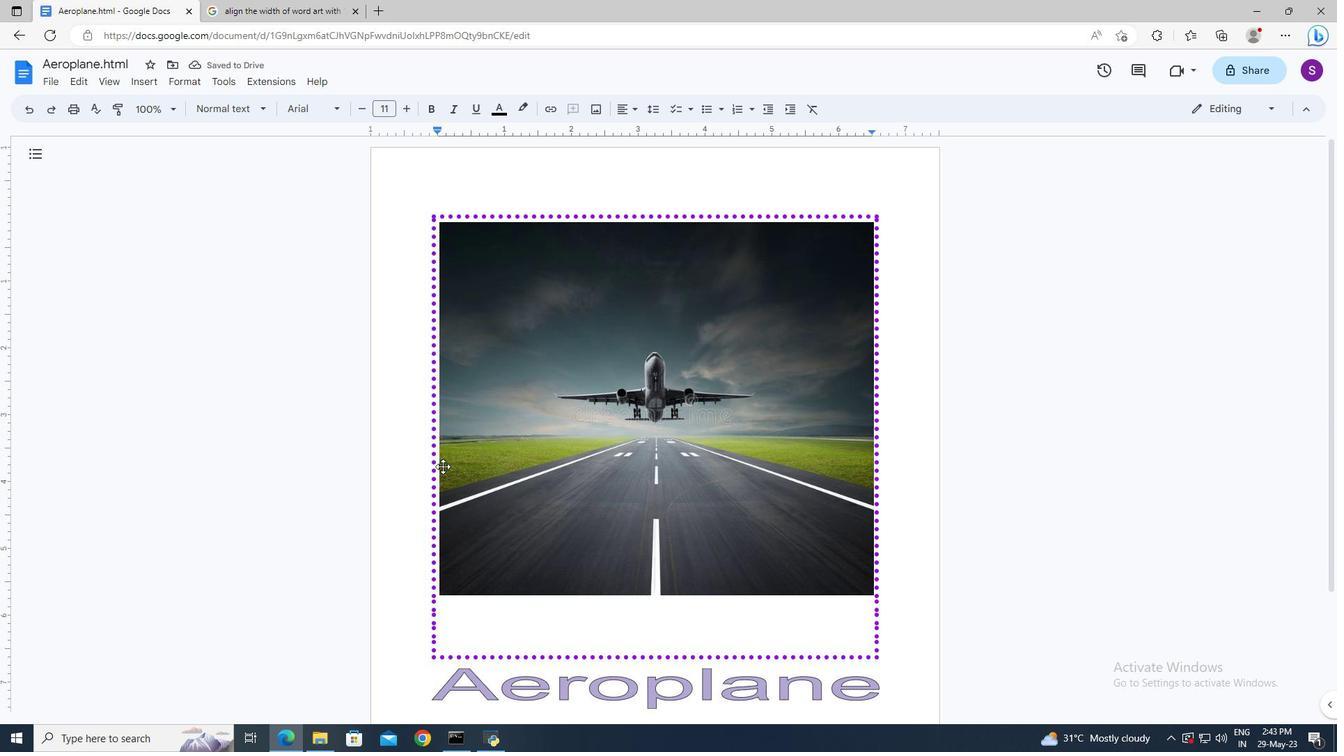 
Action: Mouse scrolled (439, 464) with delta (0, 0)
Screenshot: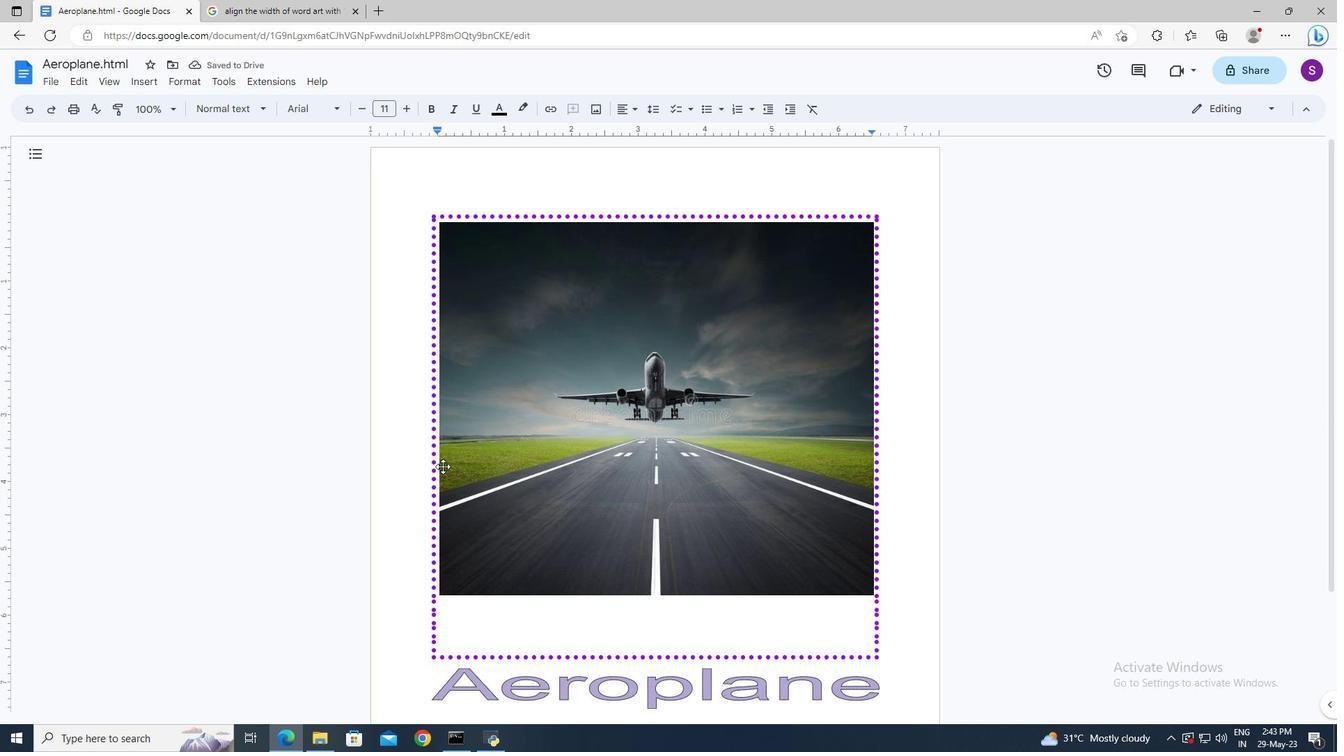 
Action: Mouse moved to (56, 77)
Screenshot: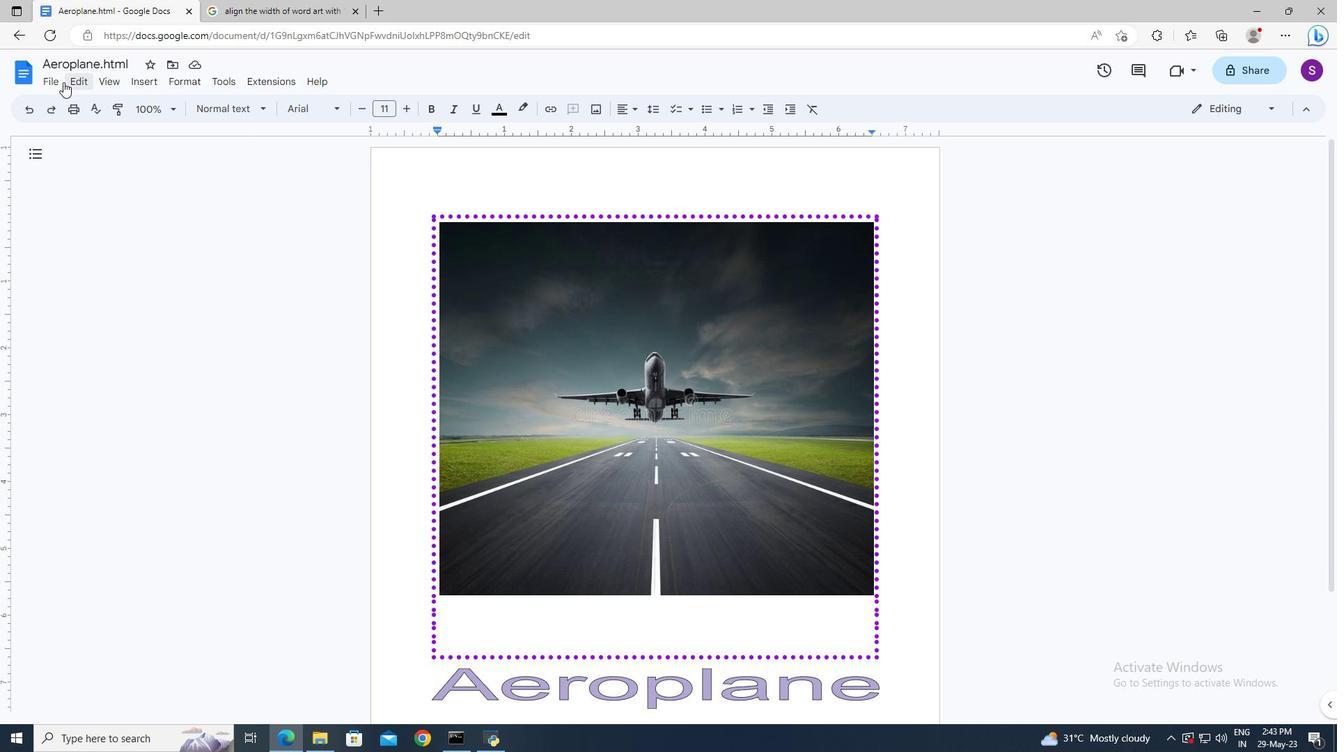 
Action: Mouse pressed left at (56, 77)
Screenshot: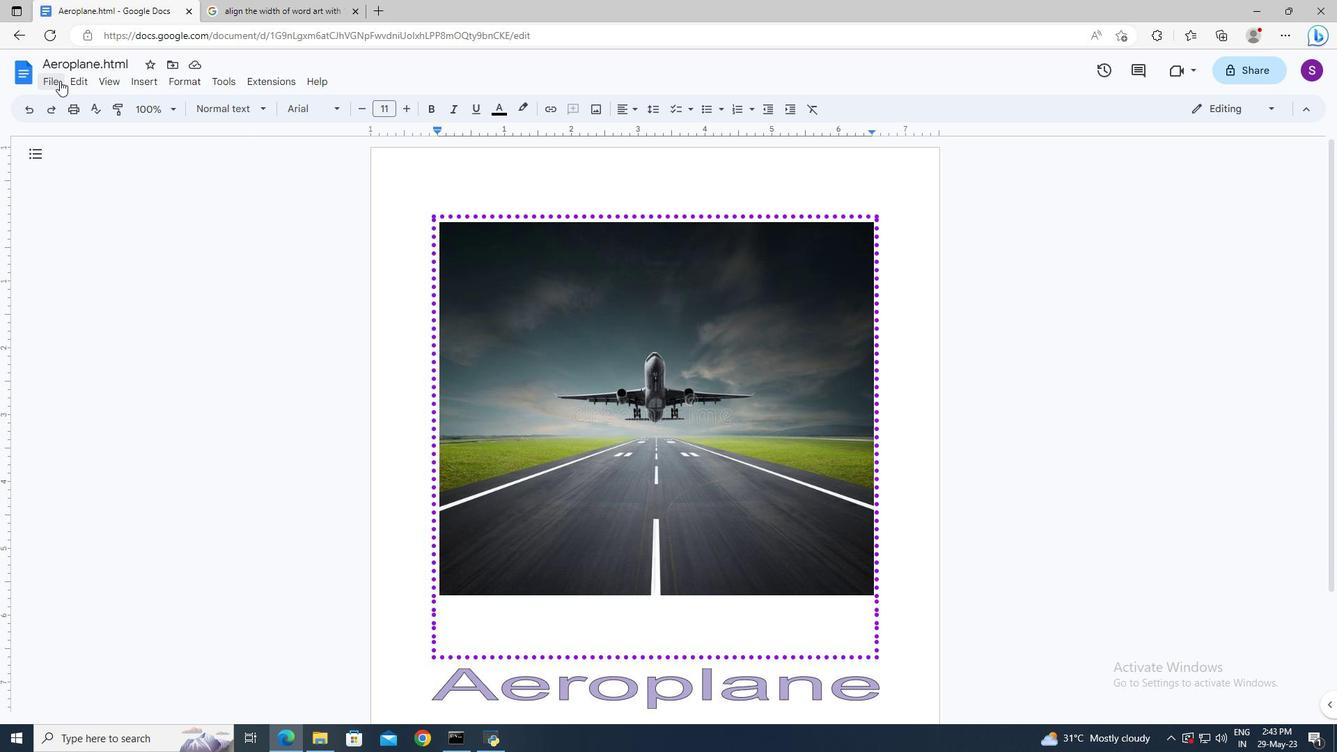 
Action: Mouse moved to (103, 457)
Screenshot: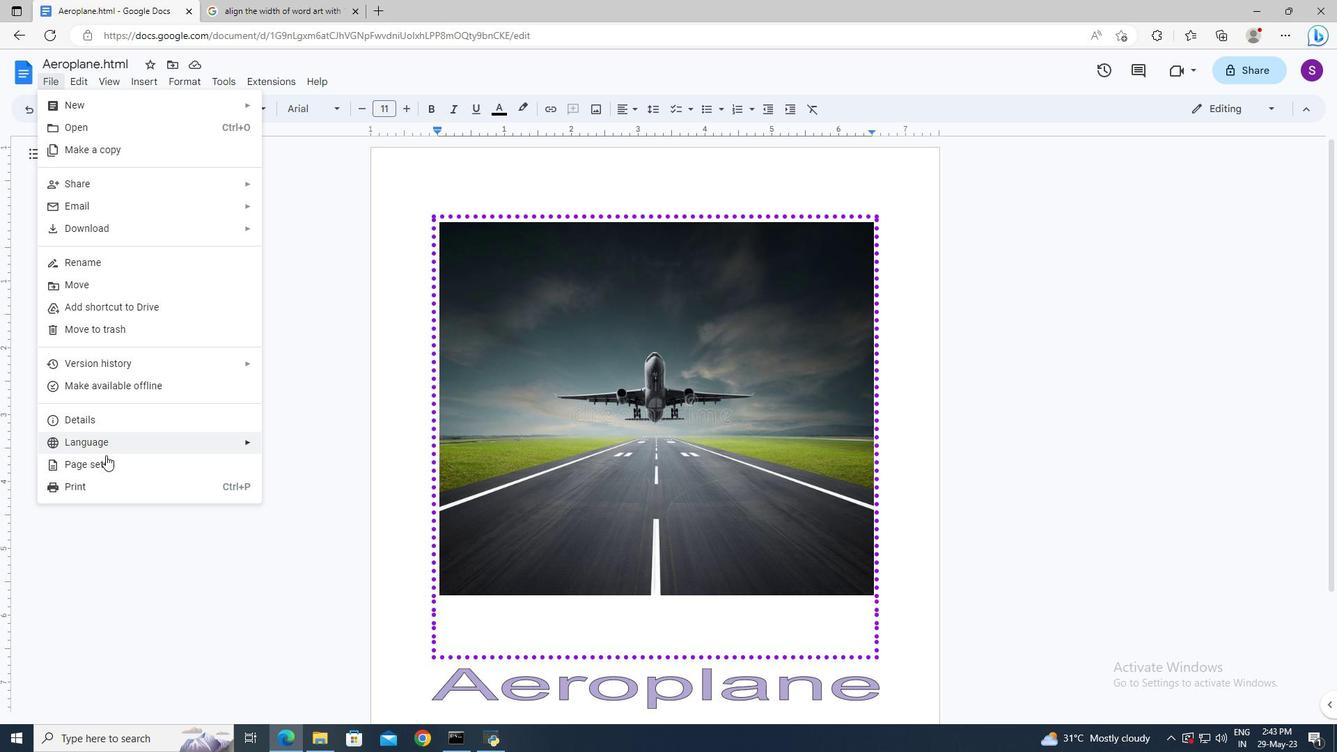 
Action: Mouse pressed left at (103, 457)
Screenshot: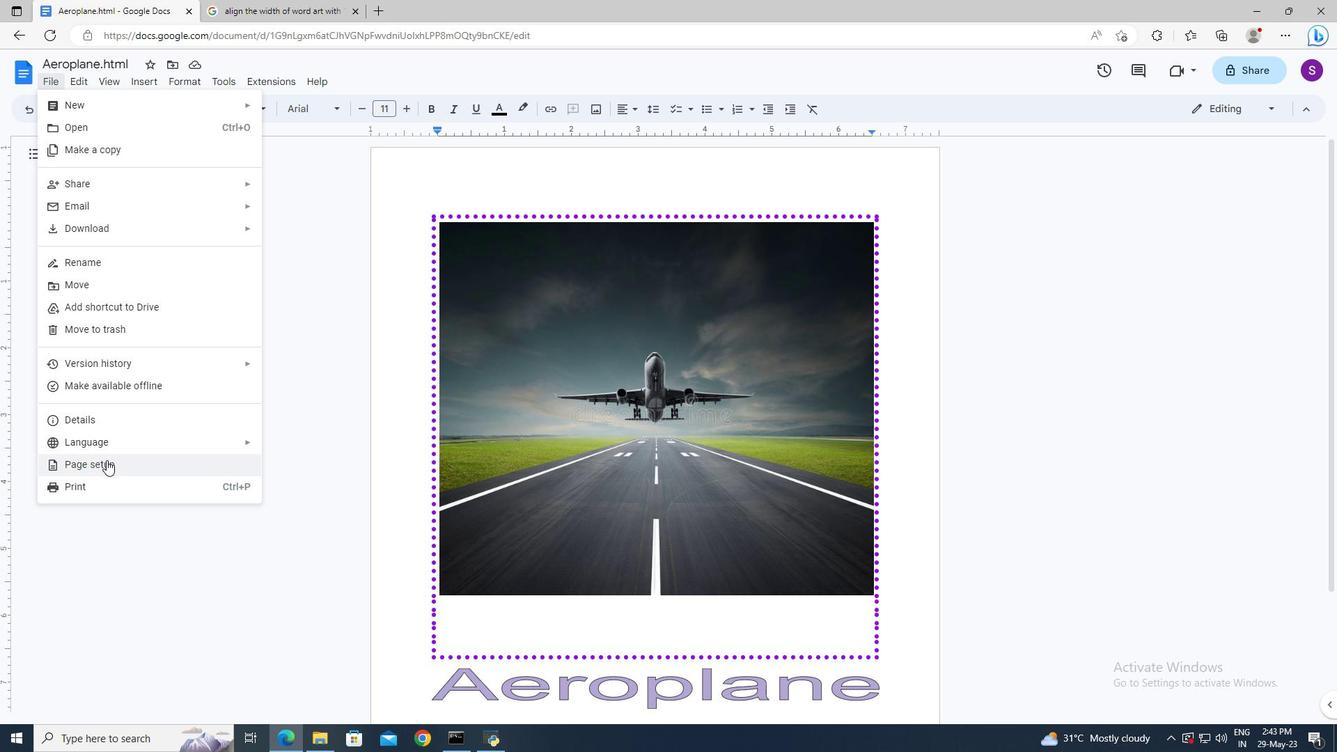 
Action: Mouse moved to (562, 468)
Screenshot: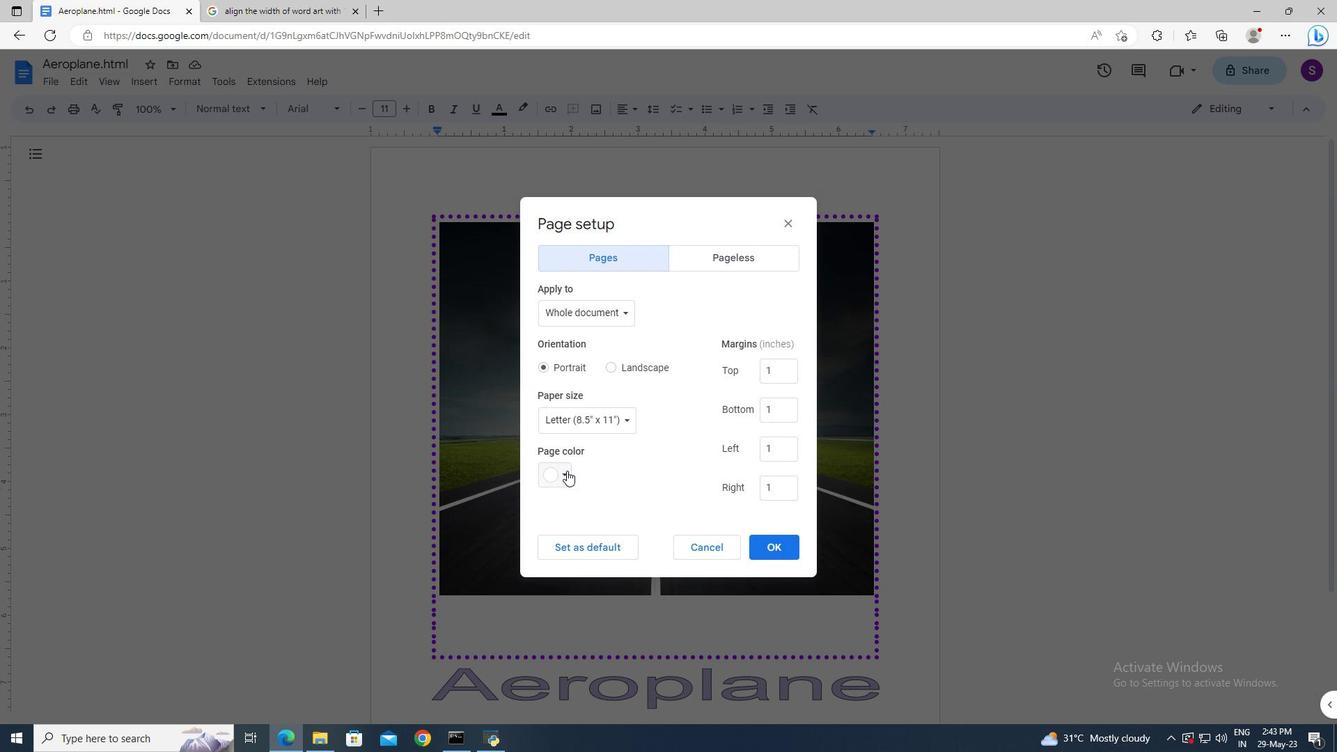 
Action: Mouse pressed left at (562, 468)
Screenshot: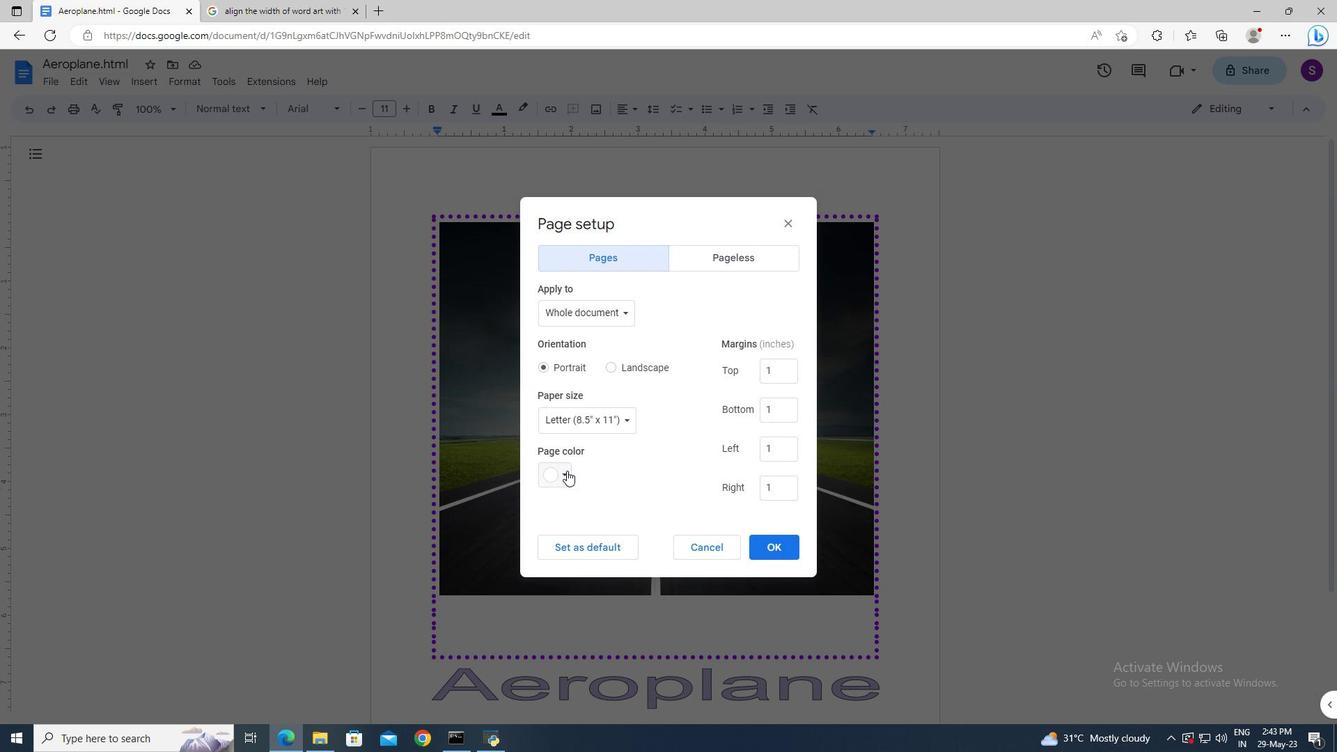 
Action: Mouse moved to (551, 501)
Screenshot: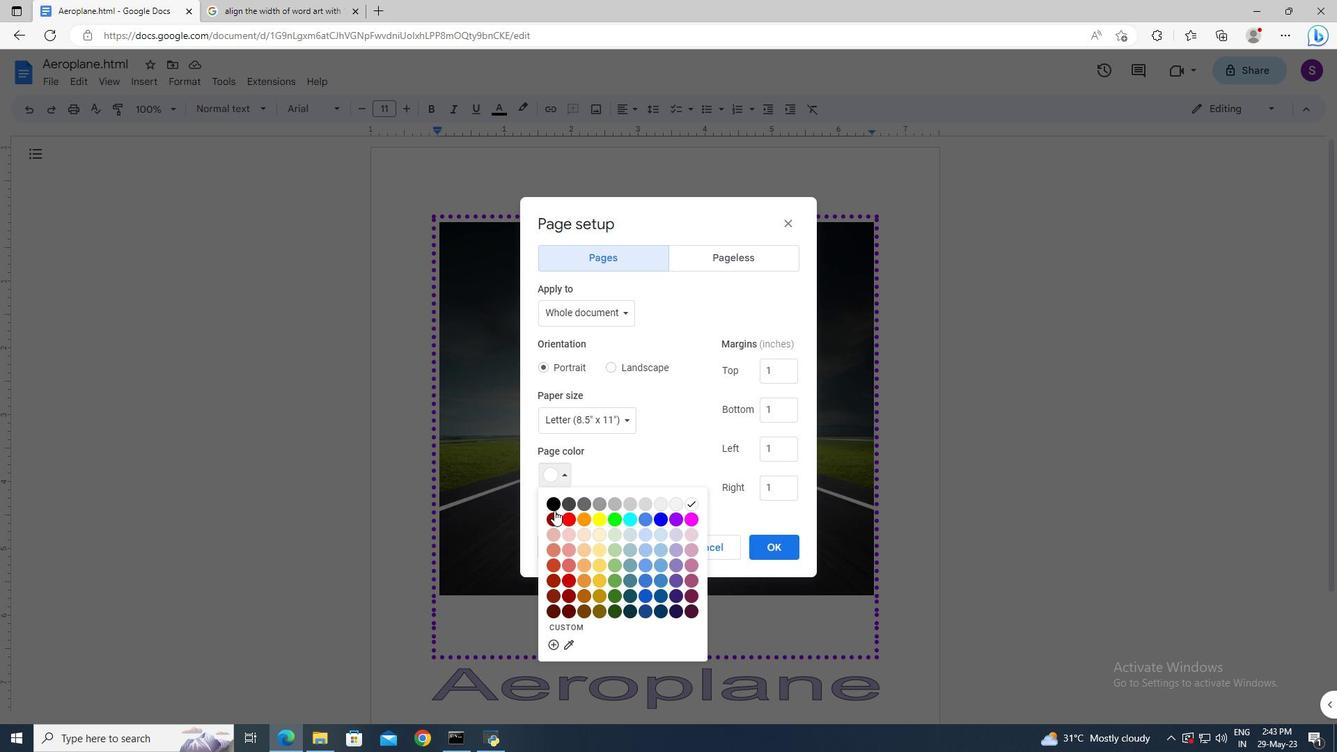 
Action: Mouse pressed left at (551, 501)
Screenshot: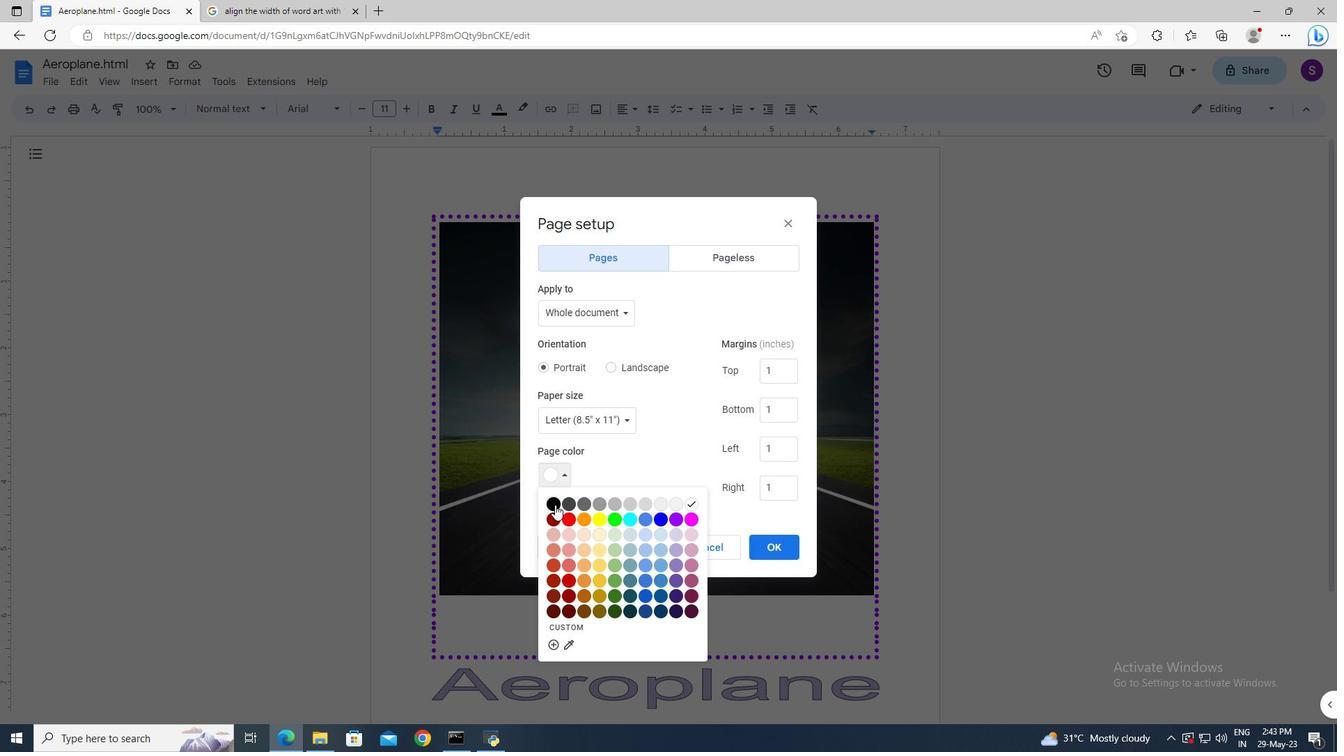 
Action: Mouse moved to (751, 541)
Screenshot: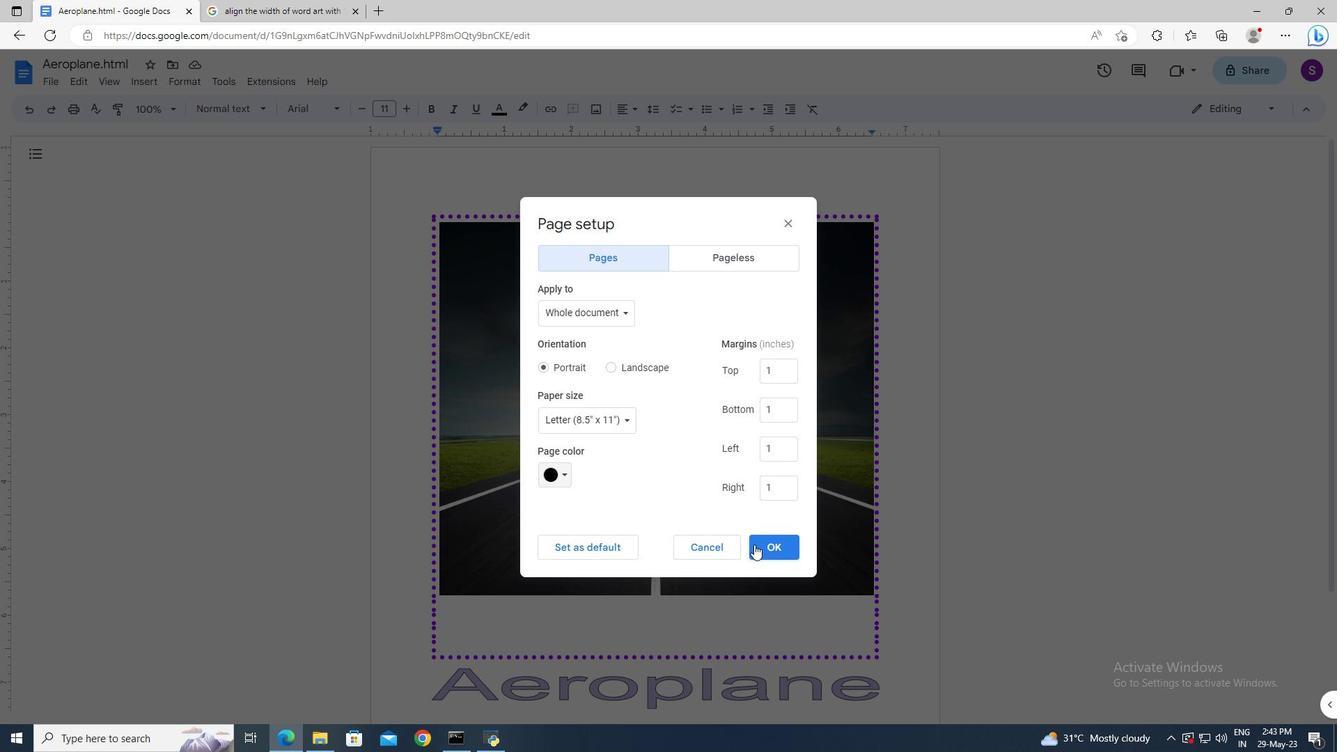 
Action: Mouse pressed left at (751, 541)
Screenshot: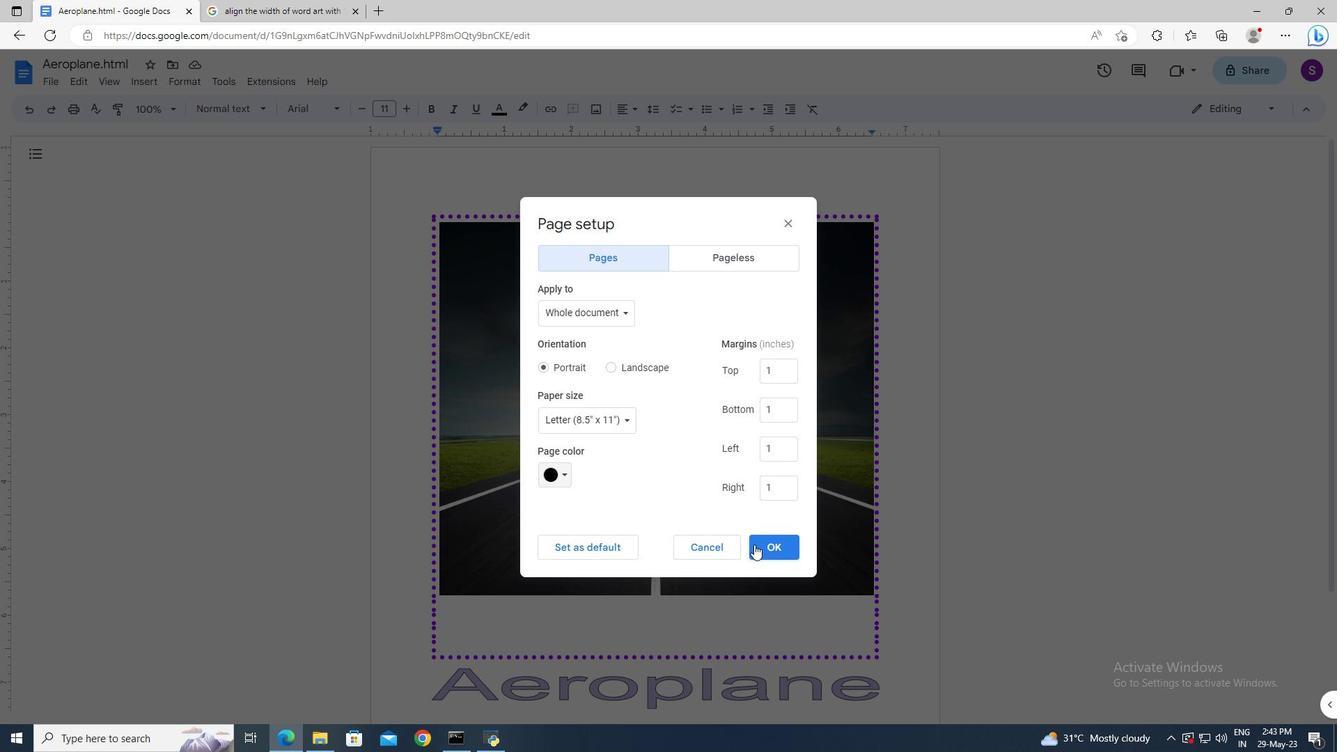 
Action: Mouse moved to (749, 376)
Screenshot: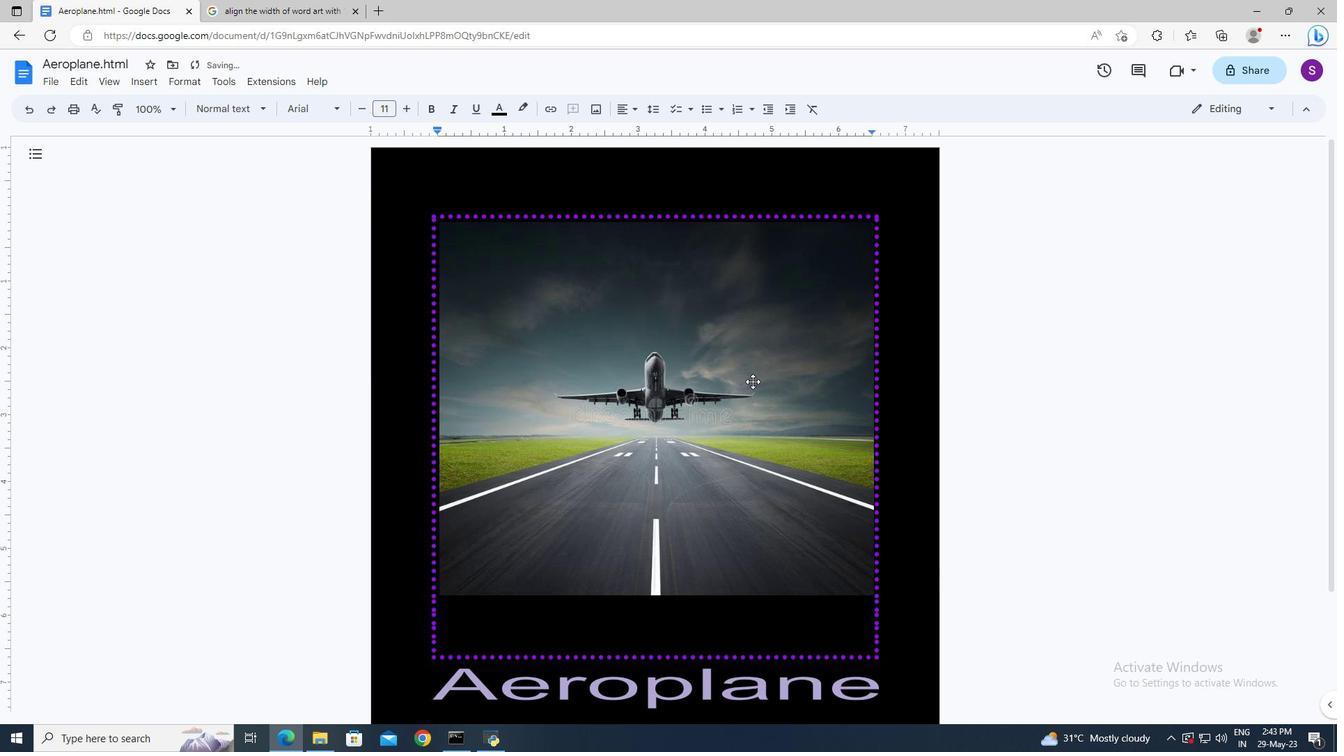 
Action: Mouse scrolled (749, 375) with delta (0, 0)
Screenshot: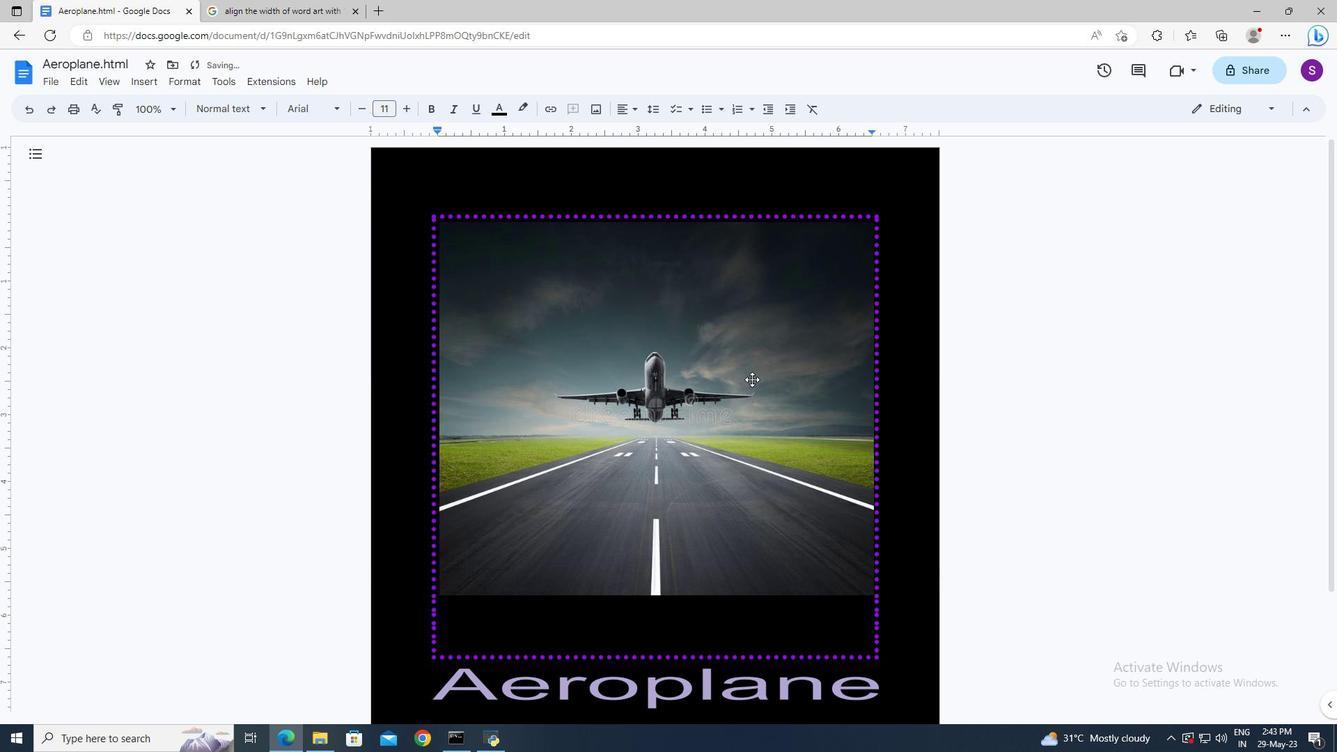 
Action: Mouse scrolled (749, 375) with delta (0, 0)
Screenshot: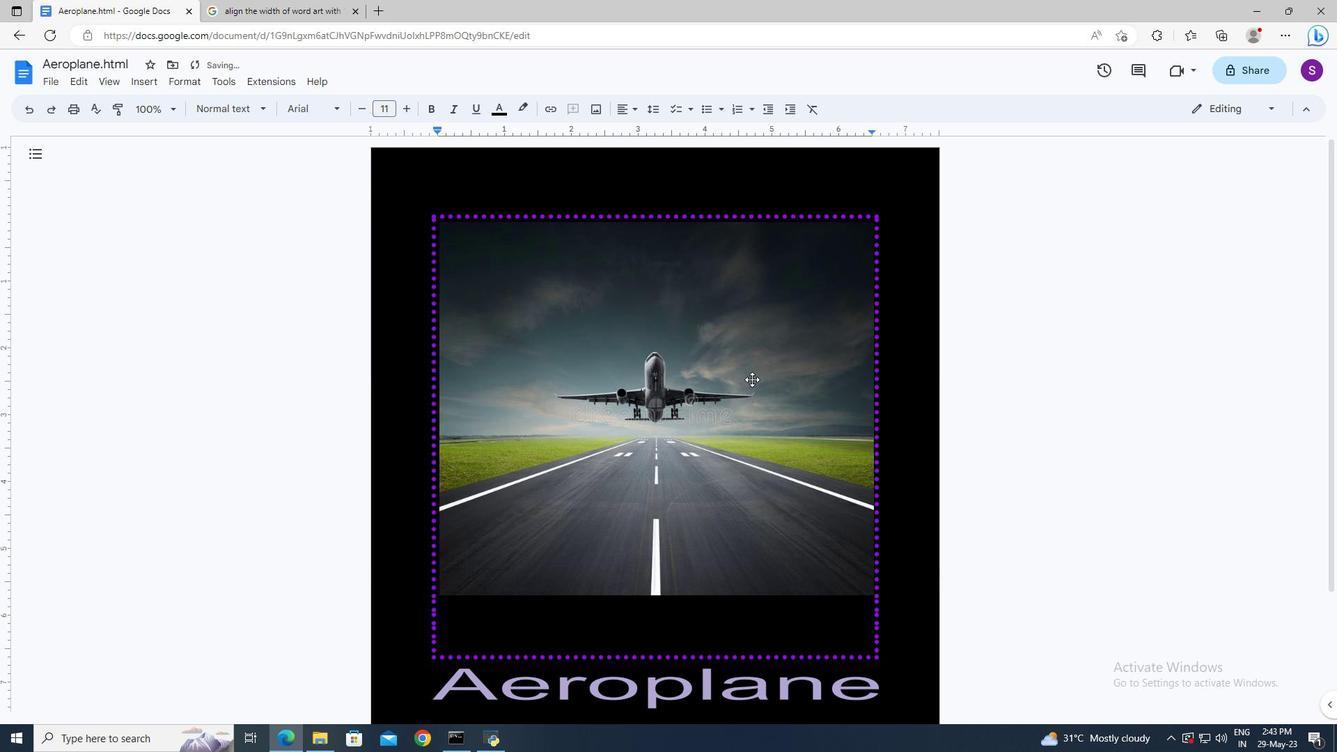 
Action: Mouse scrolled (749, 375) with delta (0, 0)
Screenshot: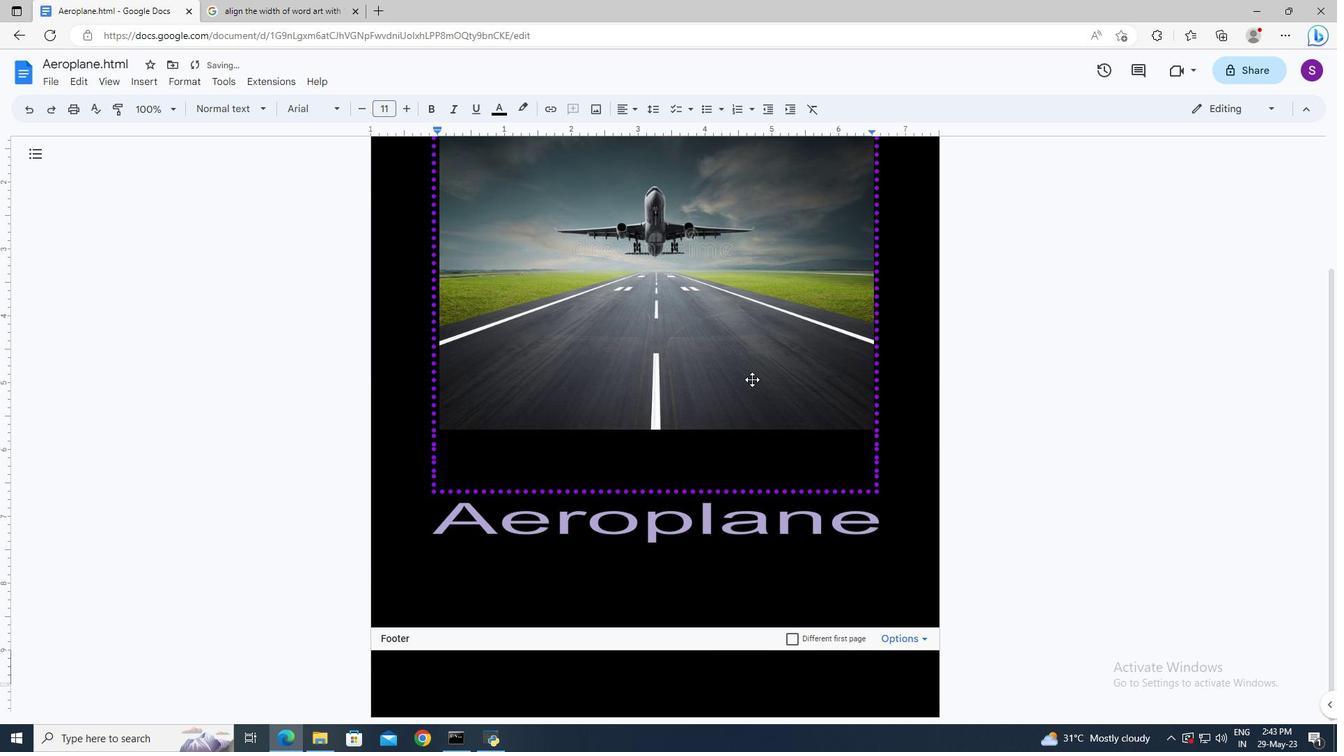 
Action: Mouse scrolled (749, 375) with delta (0, 0)
Screenshot: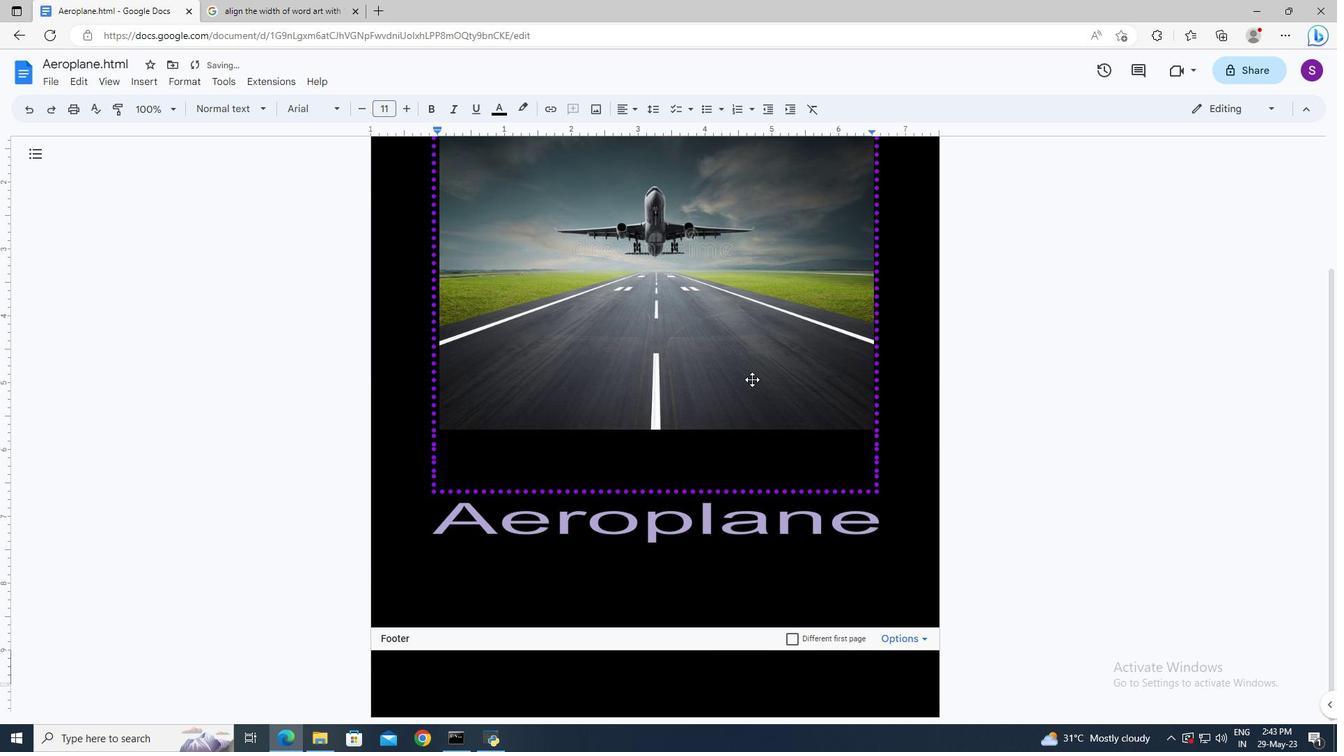
Action: Mouse moved to (425, 677)
Screenshot: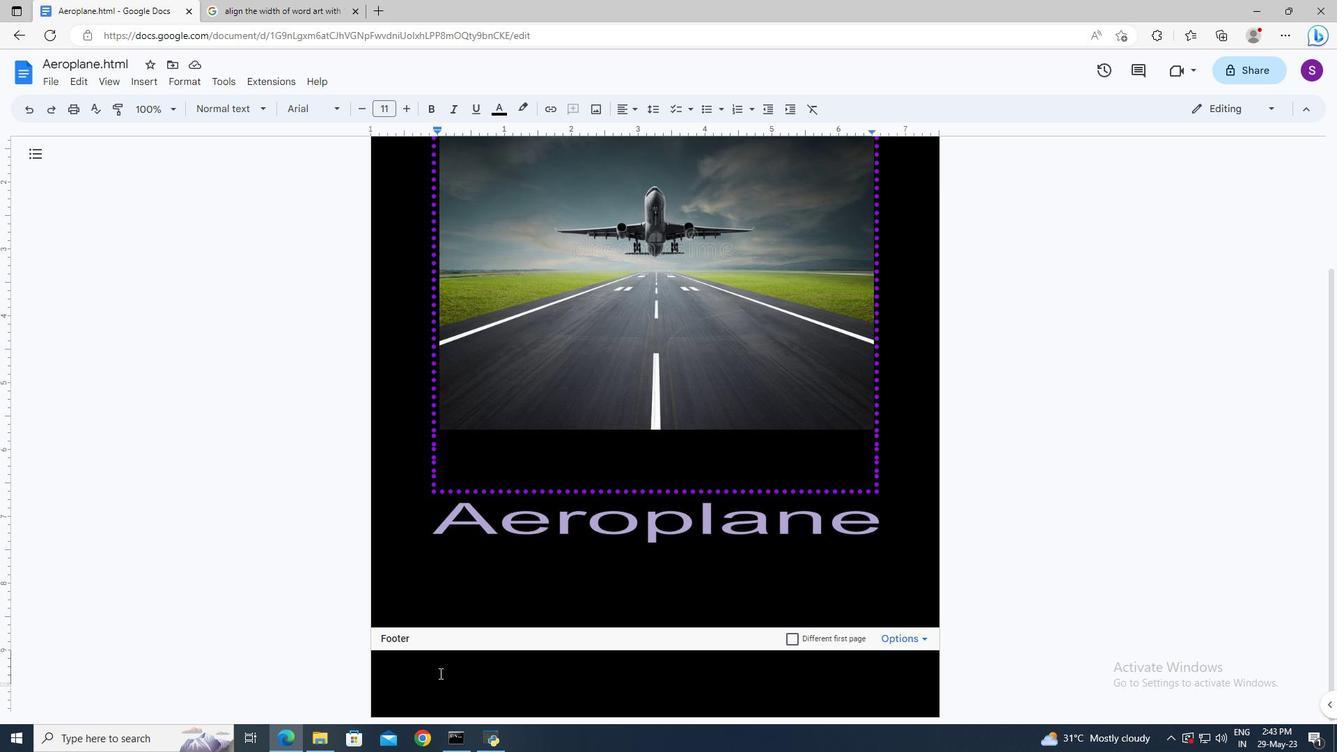 
Action: Mouse pressed left at (425, 677)
Screenshot: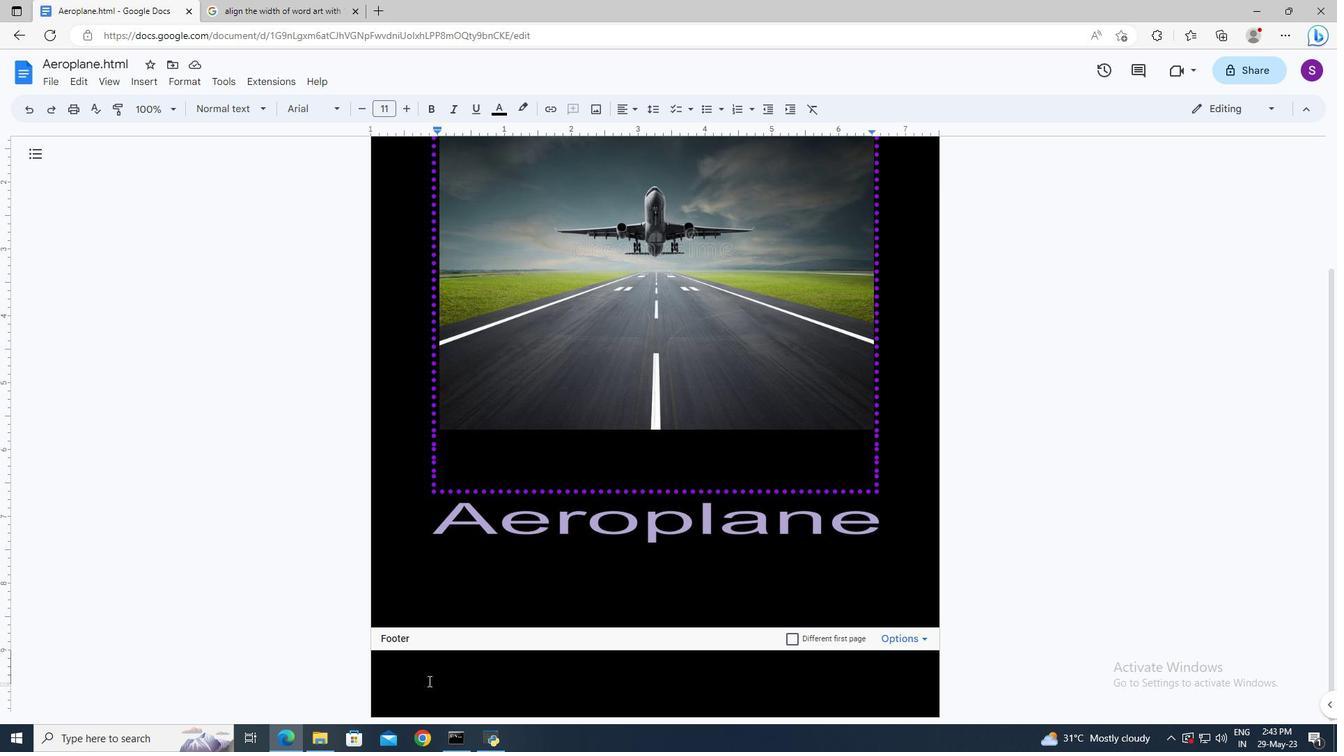 
Action: Mouse pressed left at (425, 677)
Screenshot: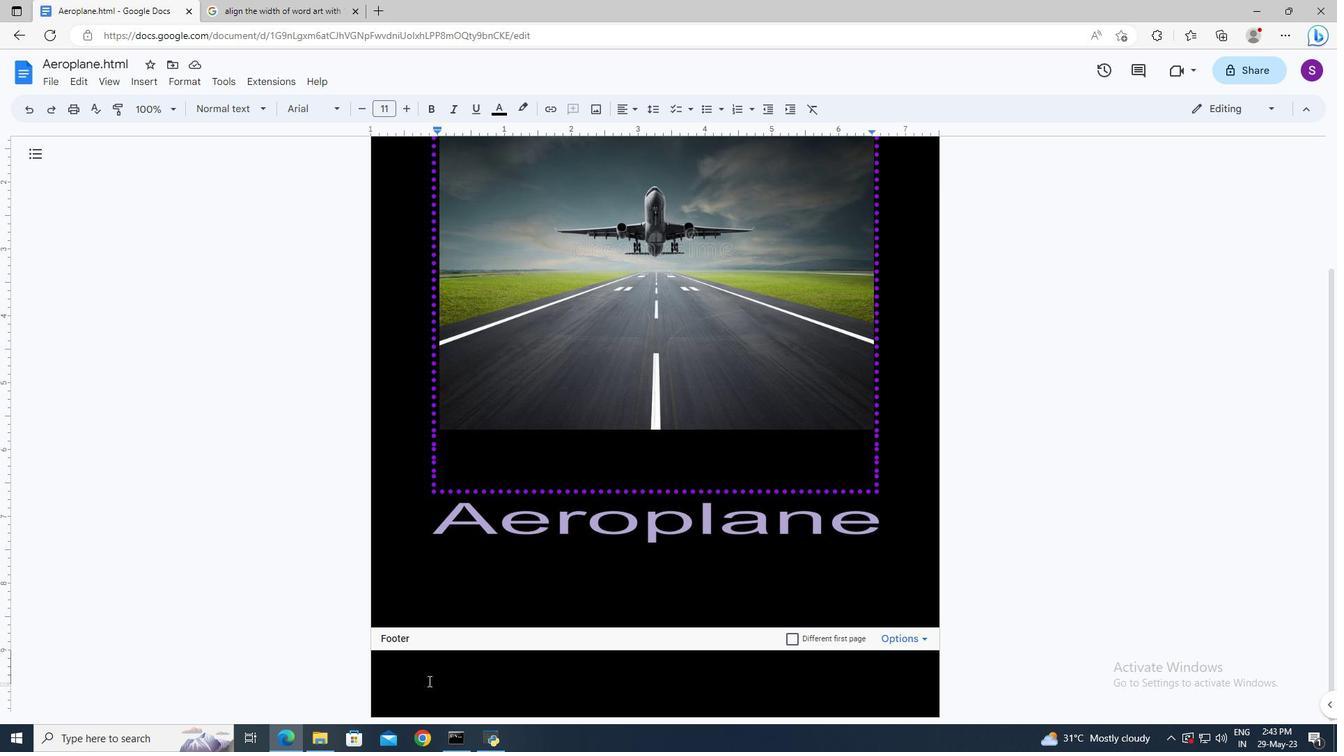 
Action: Mouse moved to (440, 671)
Screenshot: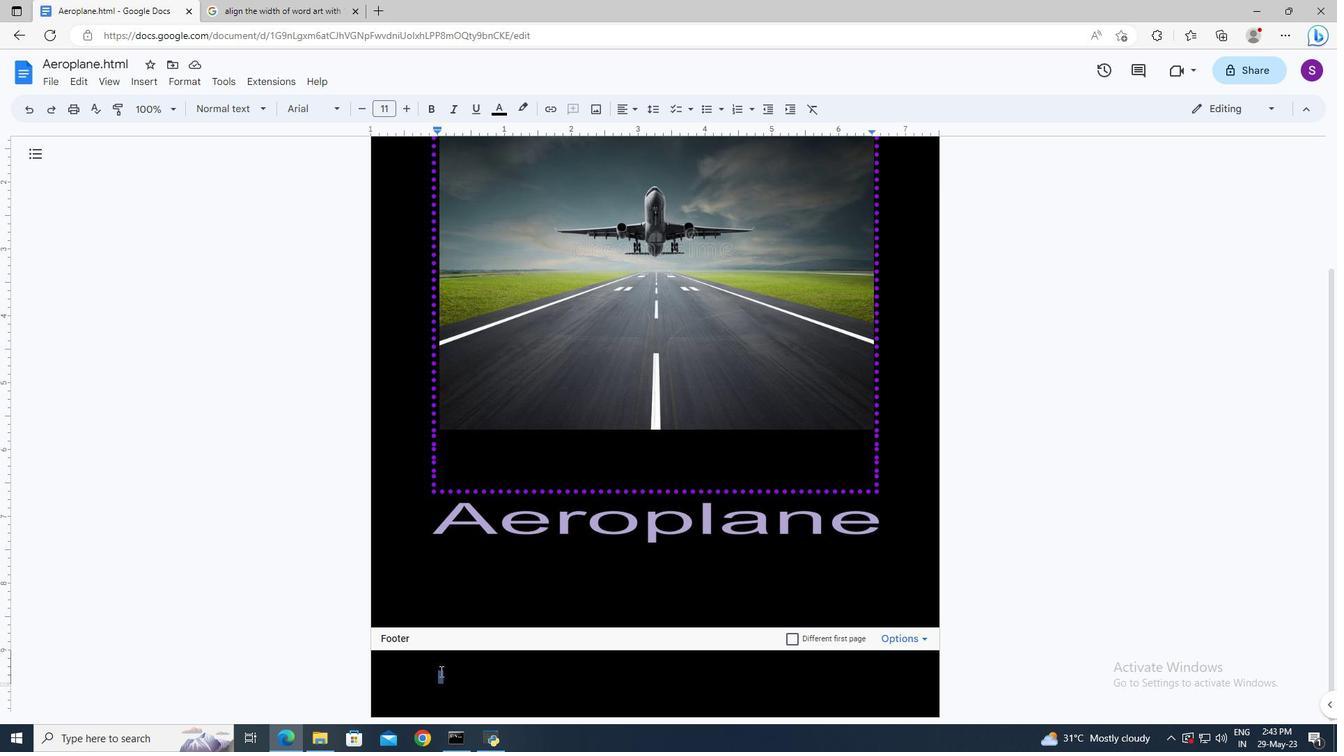 
Action: Mouse pressed left at (440, 671)
Screenshot: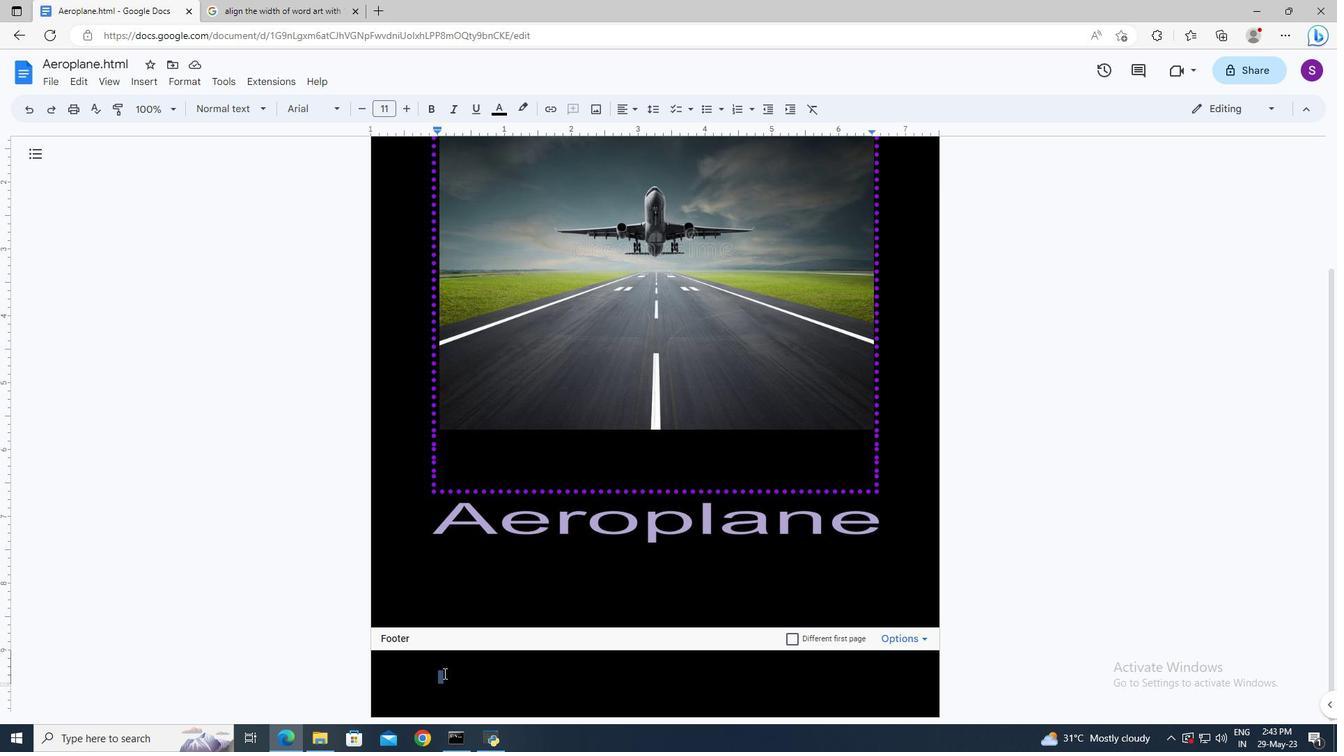 
Action: Mouse moved to (151, 82)
Screenshot: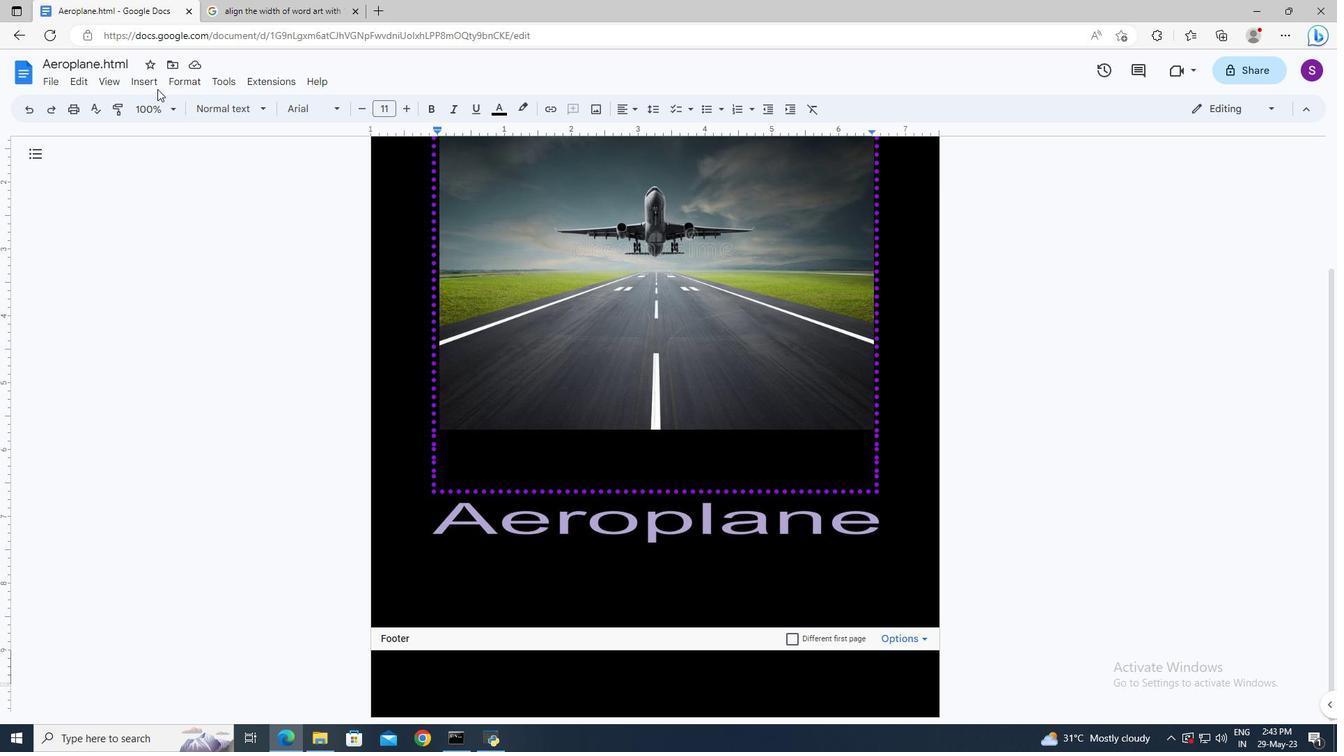 
Action: Mouse pressed left at (151, 82)
Screenshot: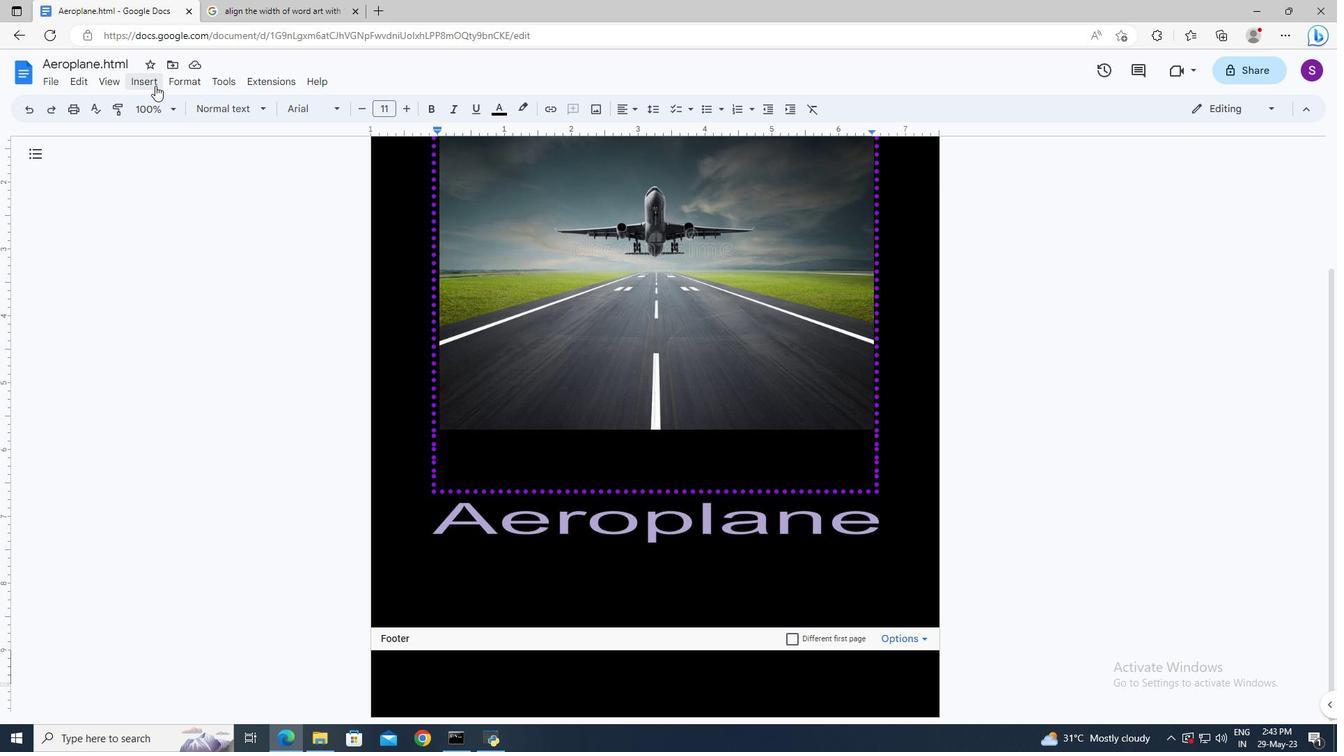 
Action: Mouse moved to (206, 505)
Screenshot: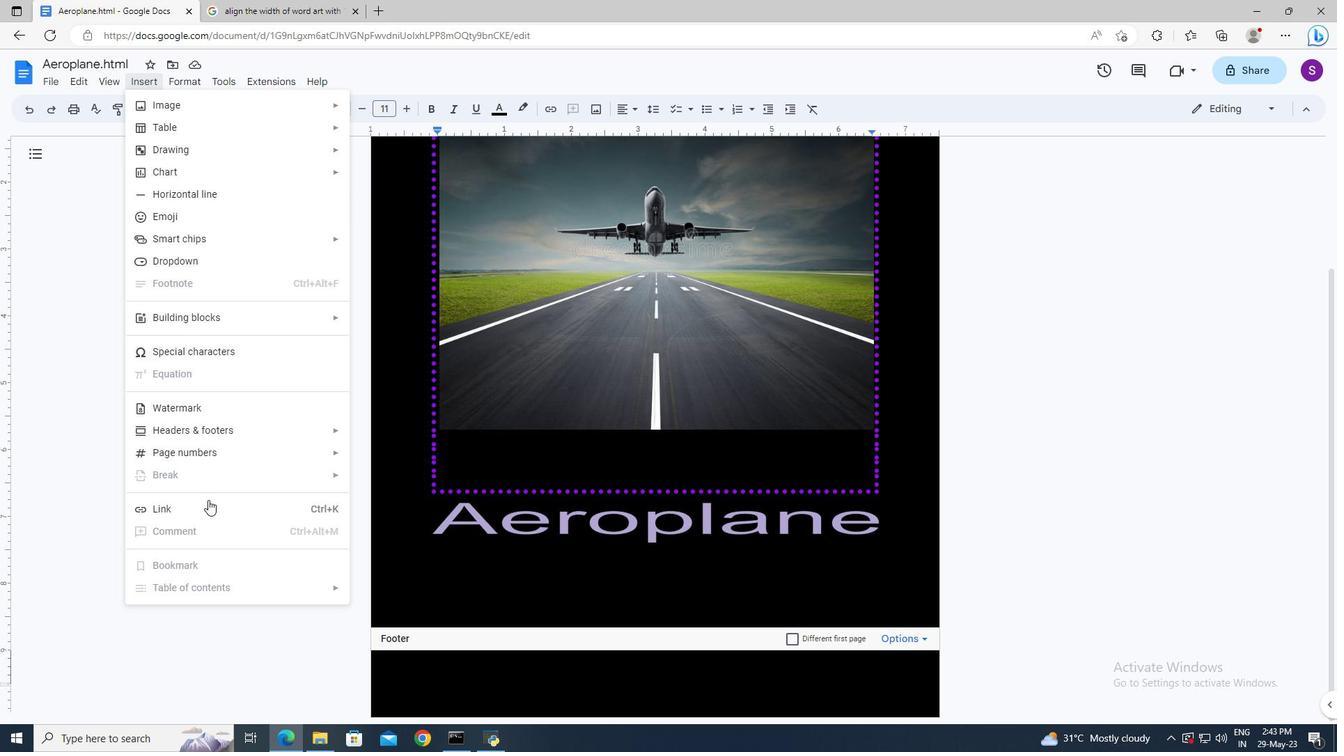 
Action: Mouse pressed left at (206, 505)
Screenshot: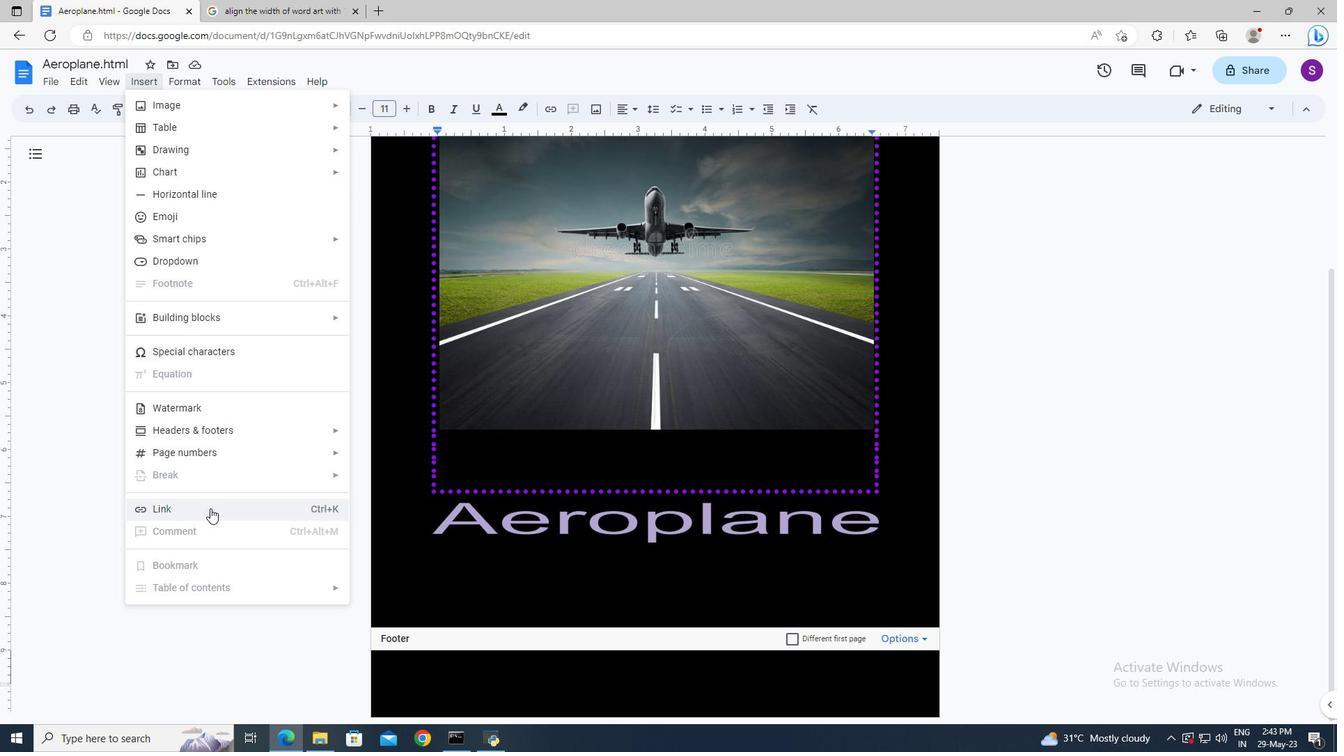 
Action: Key pressed in.pinterest.com
Screenshot: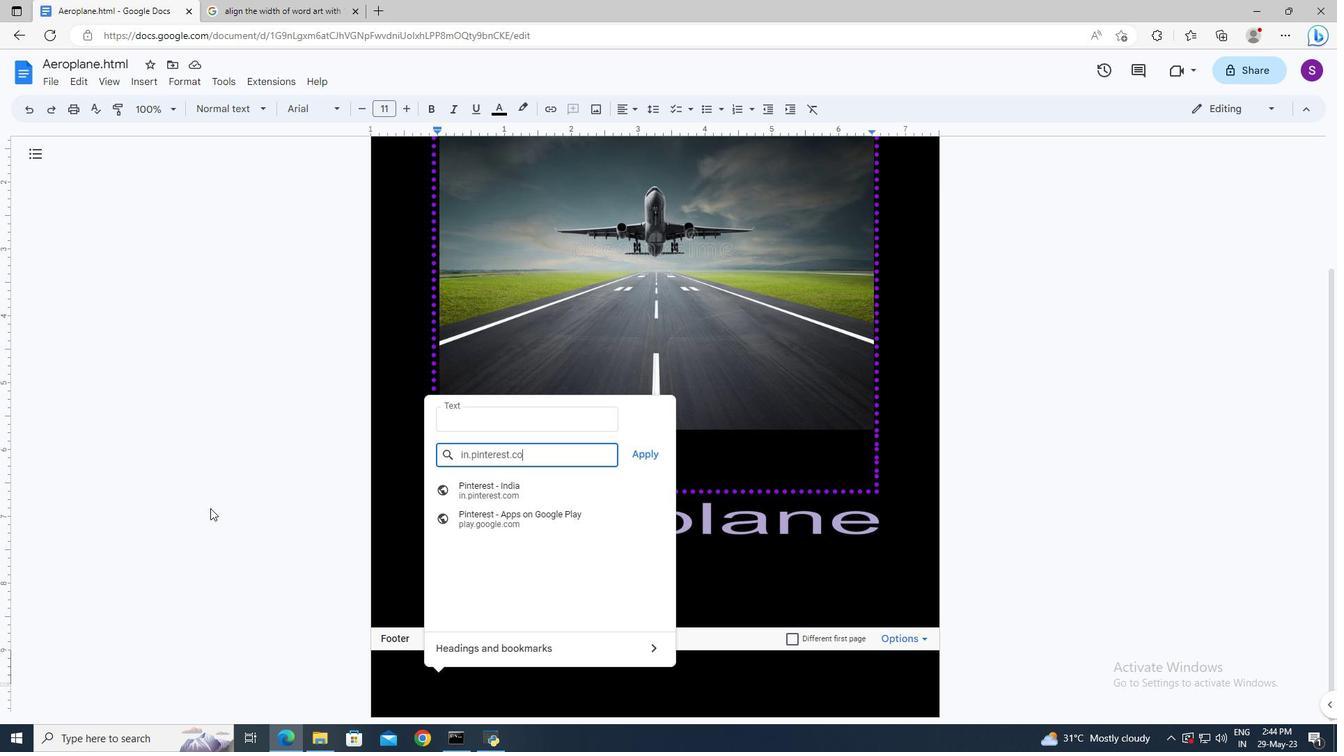
Action: Mouse moved to (631, 451)
Screenshot: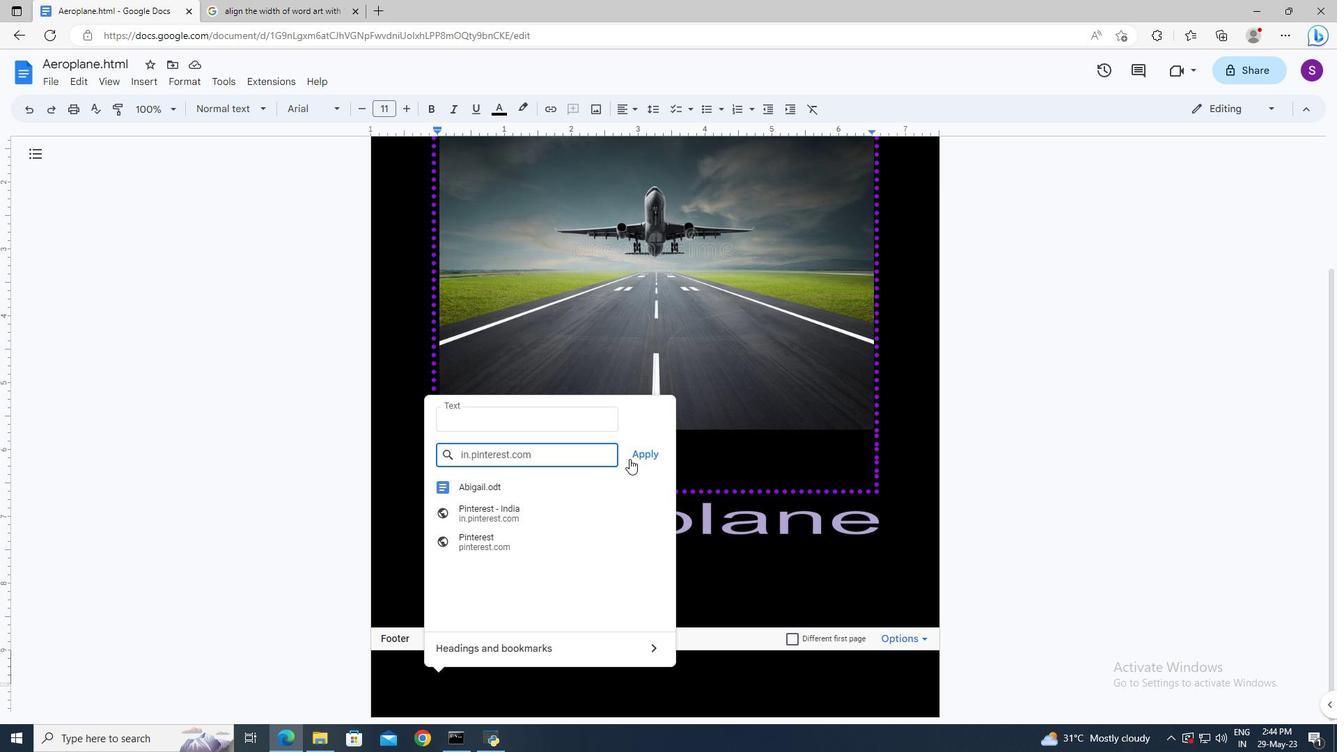 
Action: Mouse pressed left at (631, 451)
Screenshot: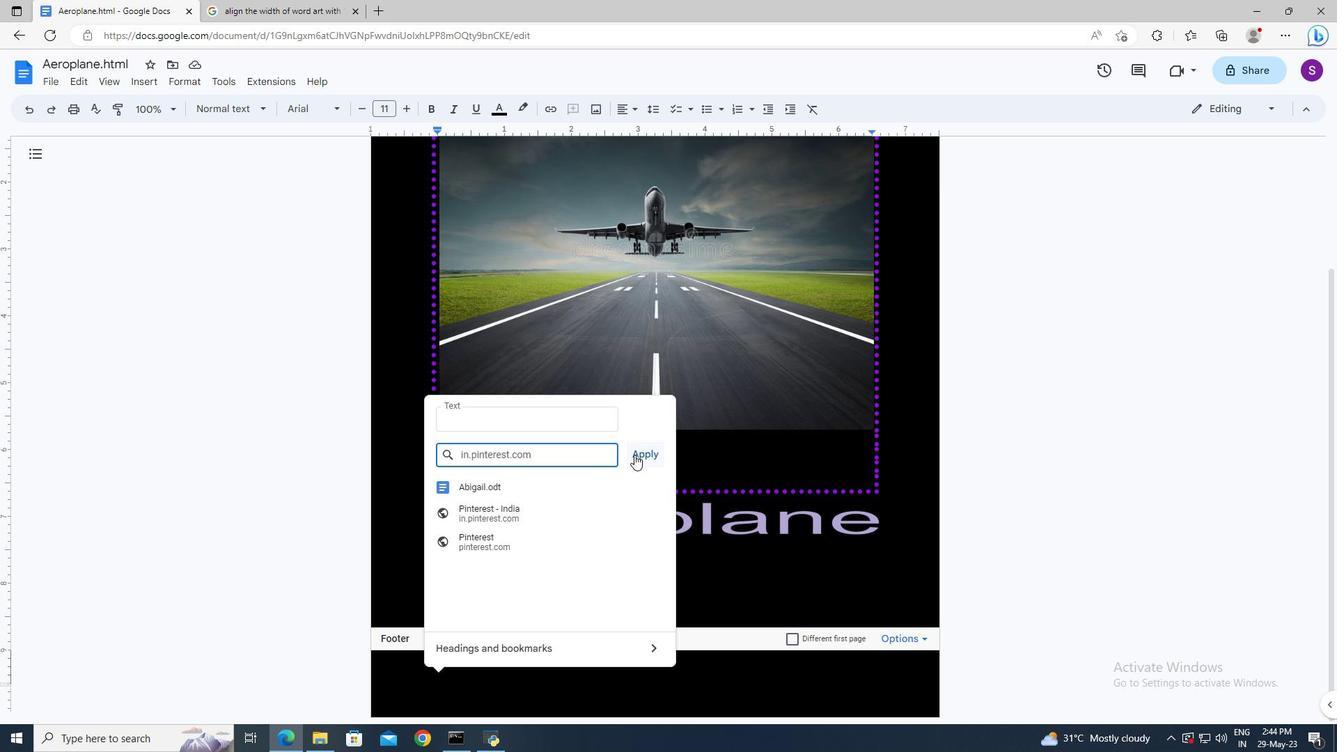 
Action: Mouse moved to (637, 563)
Screenshot: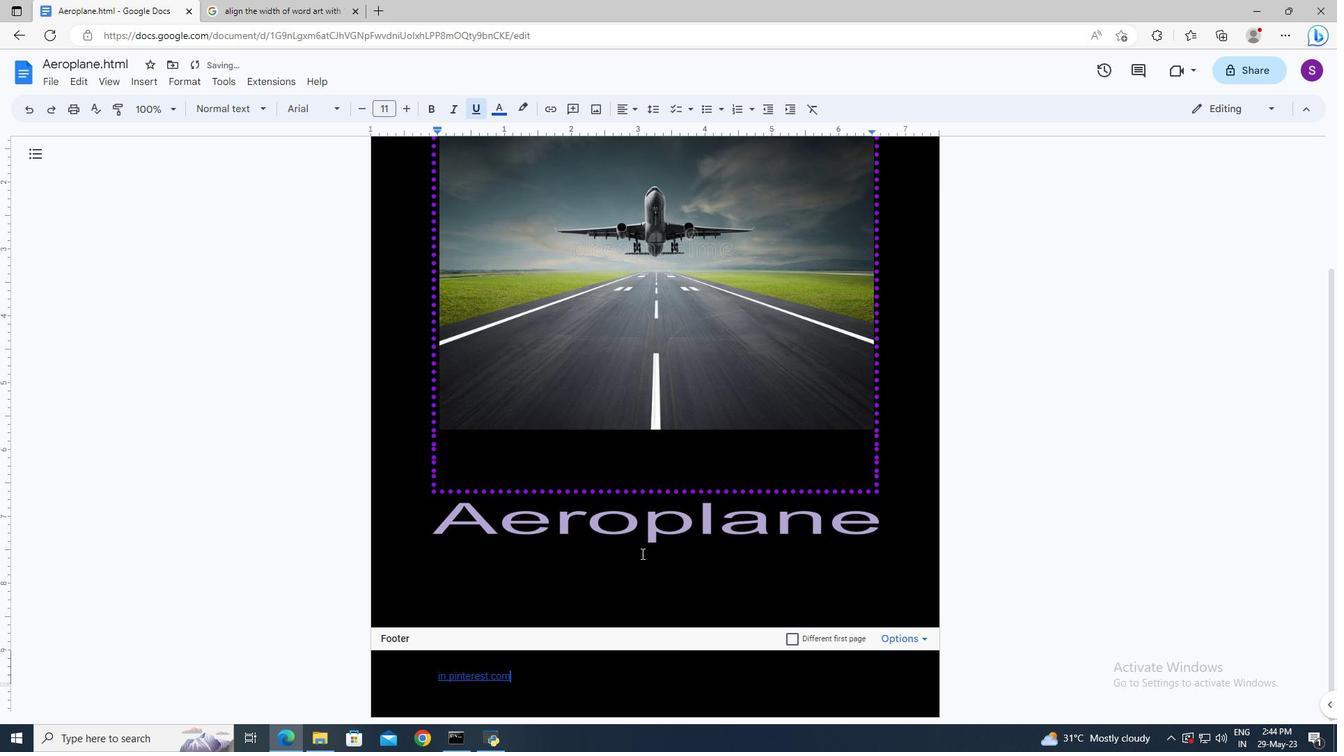 
